 Task: Search one way flight ticket for 5 adults, 2 children, 1 infant in seat and 2 infants on lap in economy from Dillingham: Dillingham Airport to Wilmington: Wilmington International Airport on 8-6-2023. Choice of flights is Spirit. Number of bags: 1 carry on bag and 1 checked bag. Price is upto 55000. Outbound departure time preference is 13:00.
Action: Mouse moved to (349, 306)
Screenshot: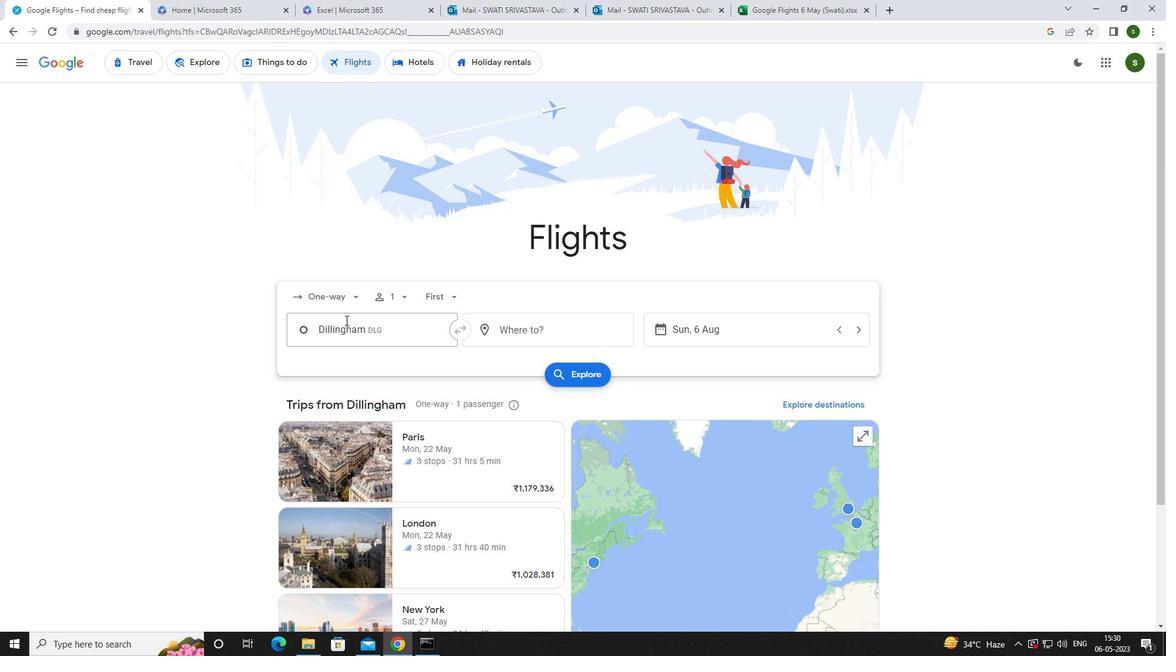 
Action: Mouse pressed left at (349, 306)
Screenshot: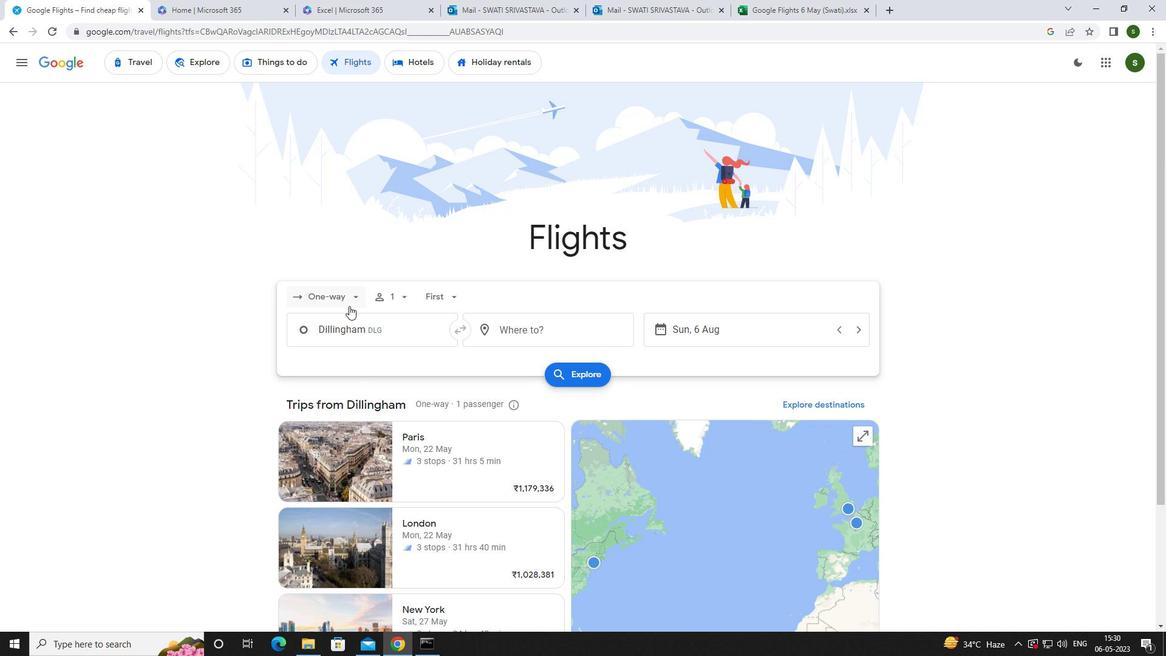 
Action: Mouse moved to (351, 351)
Screenshot: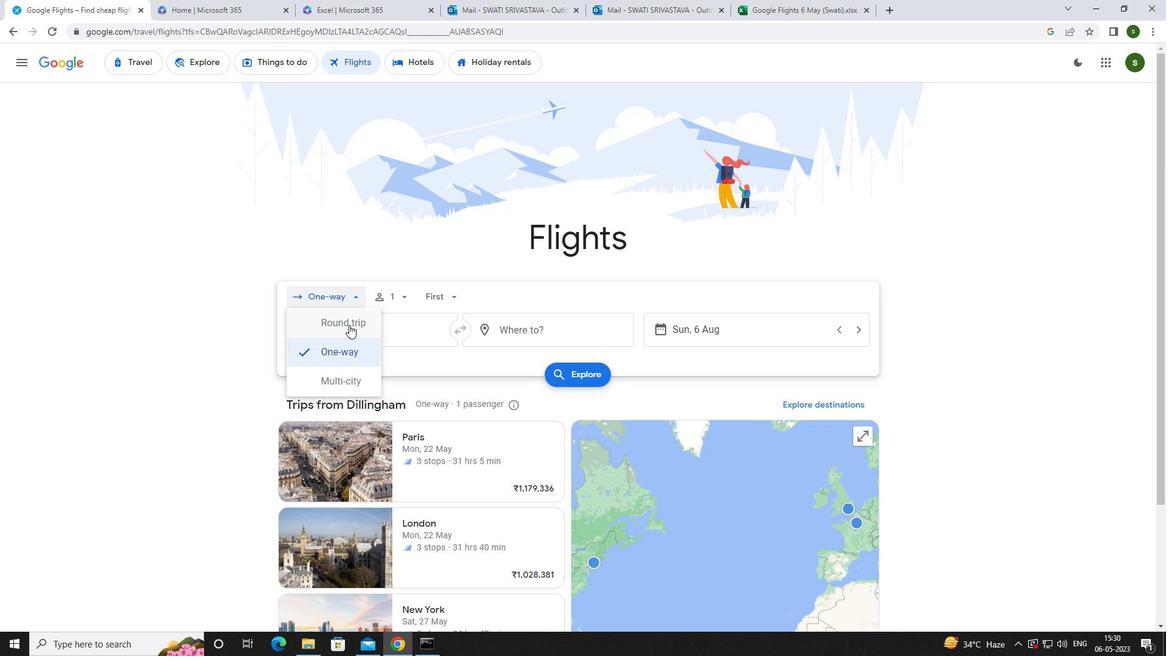 
Action: Mouse pressed left at (351, 351)
Screenshot: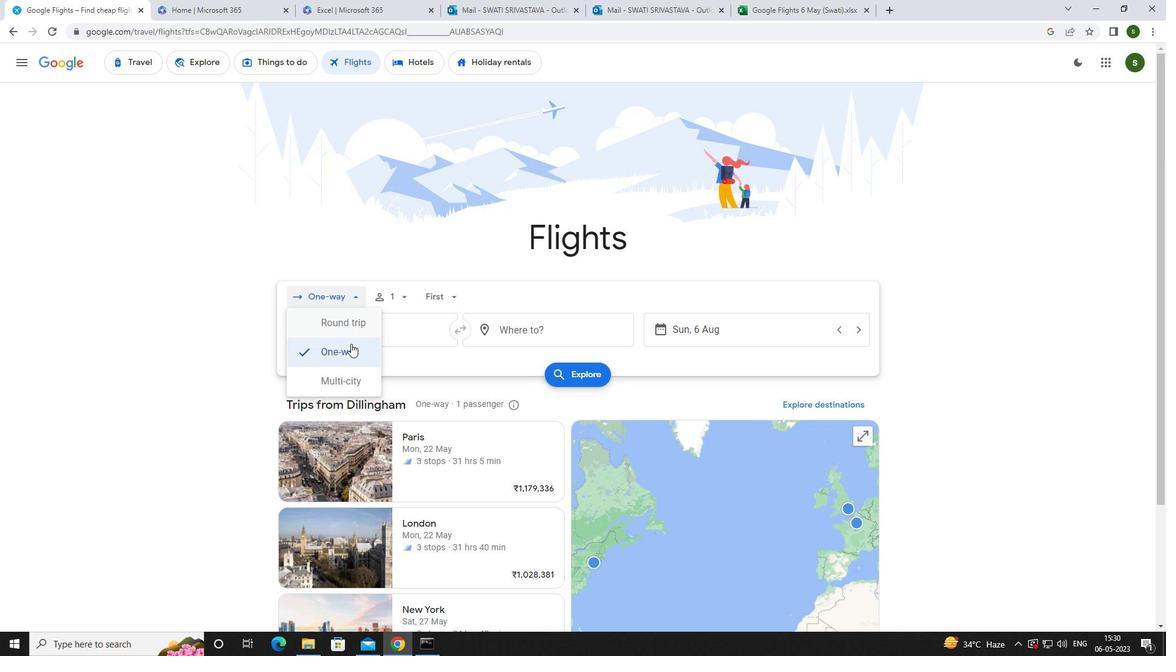 
Action: Mouse moved to (402, 299)
Screenshot: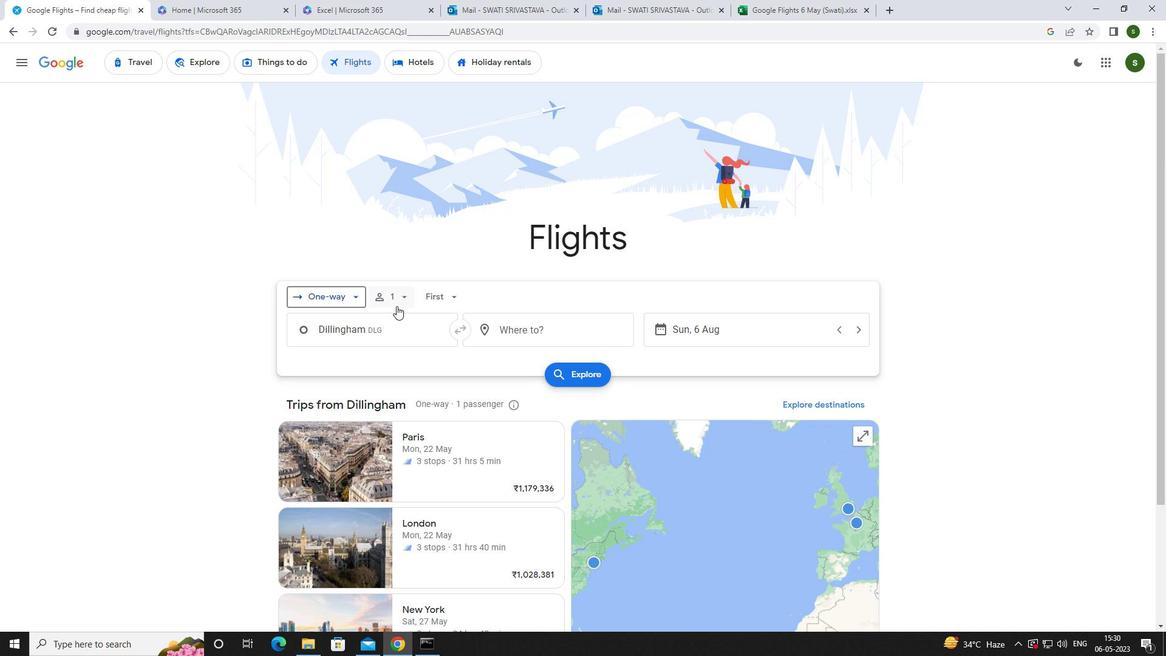 
Action: Mouse pressed left at (402, 299)
Screenshot: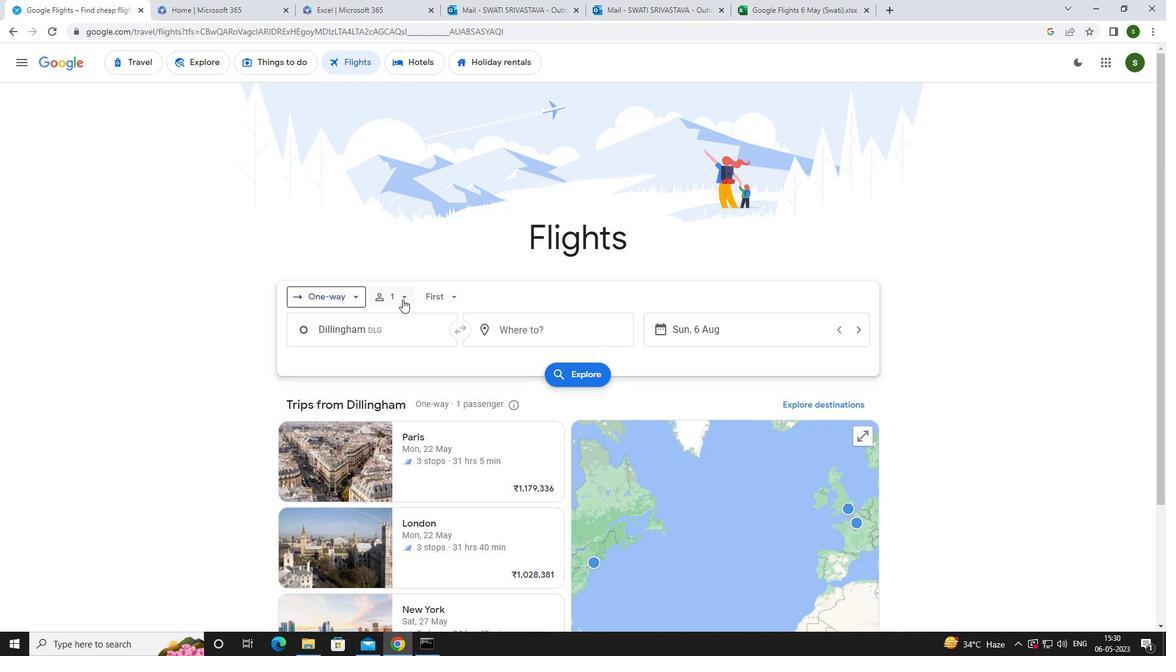 
Action: Mouse moved to (493, 326)
Screenshot: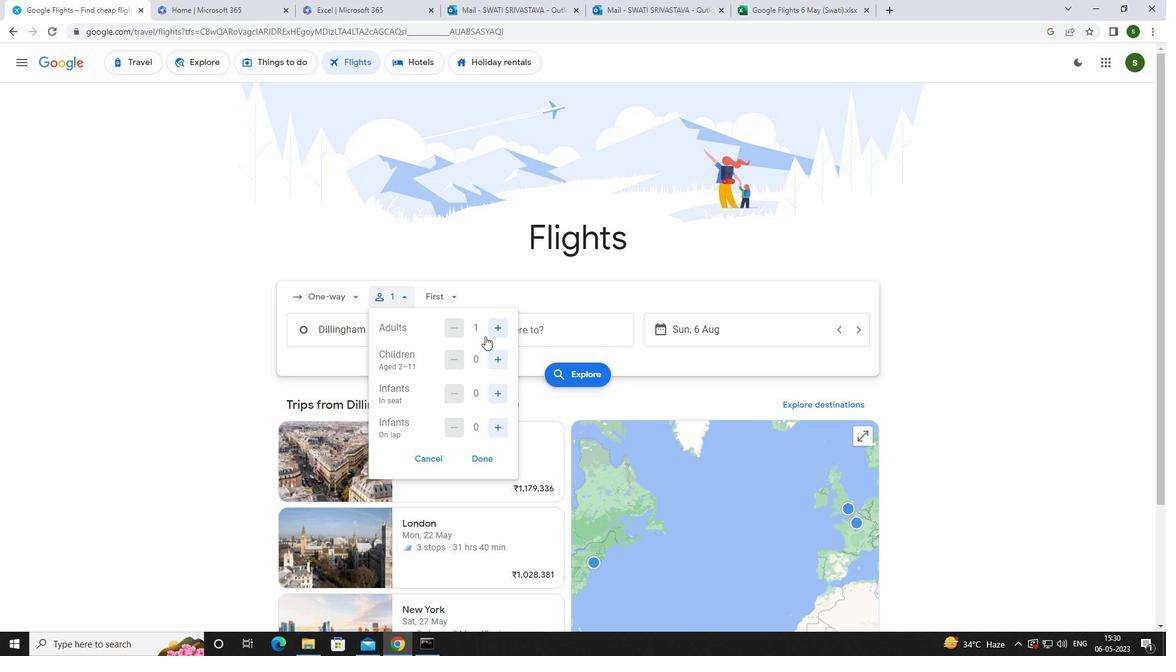 
Action: Mouse pressed left at (493, 326)
Screenshot: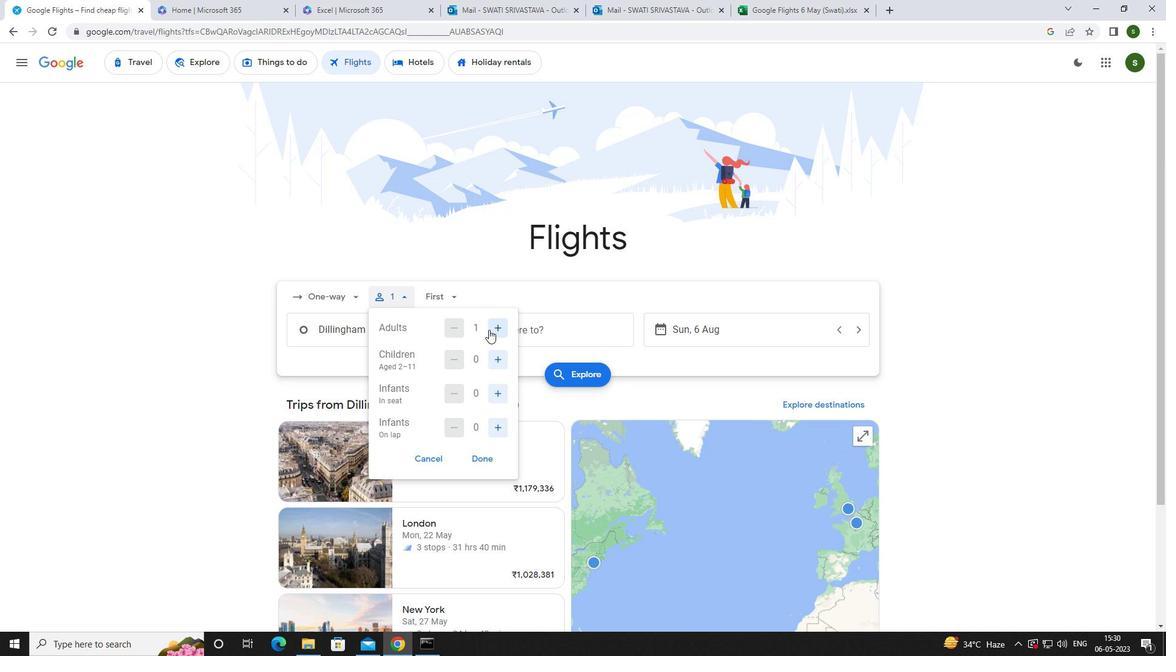 
Action: Mouse pressed left at (493, 326)
Screenshot: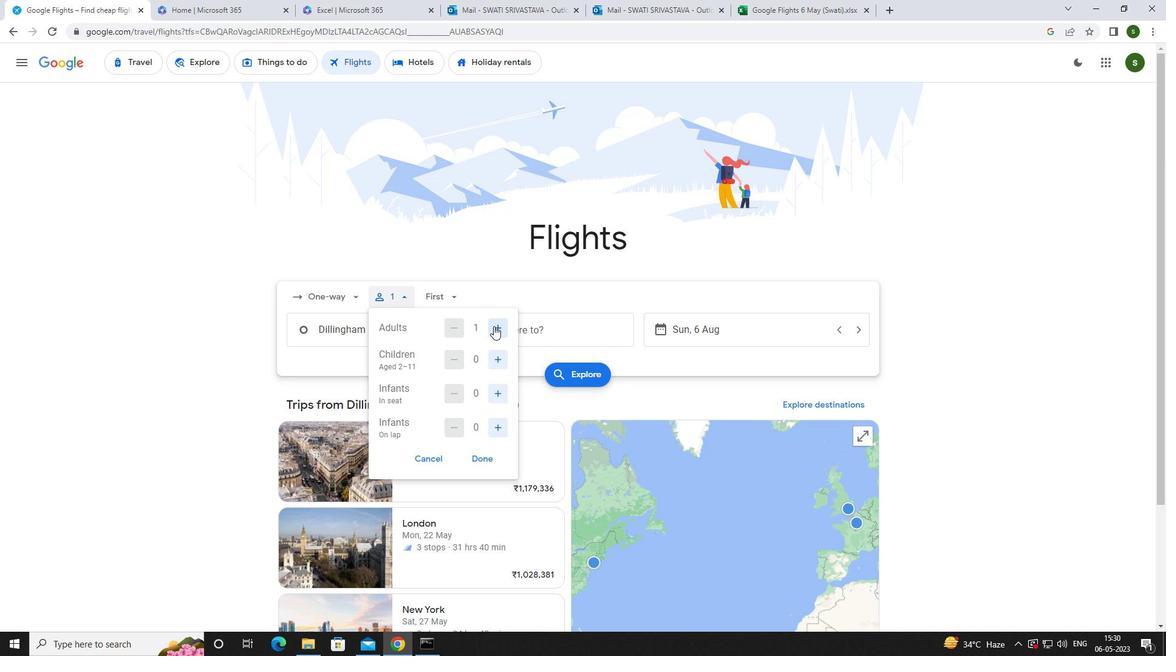 
Action: Mouse pressed left at (493, 326)
Screenshot: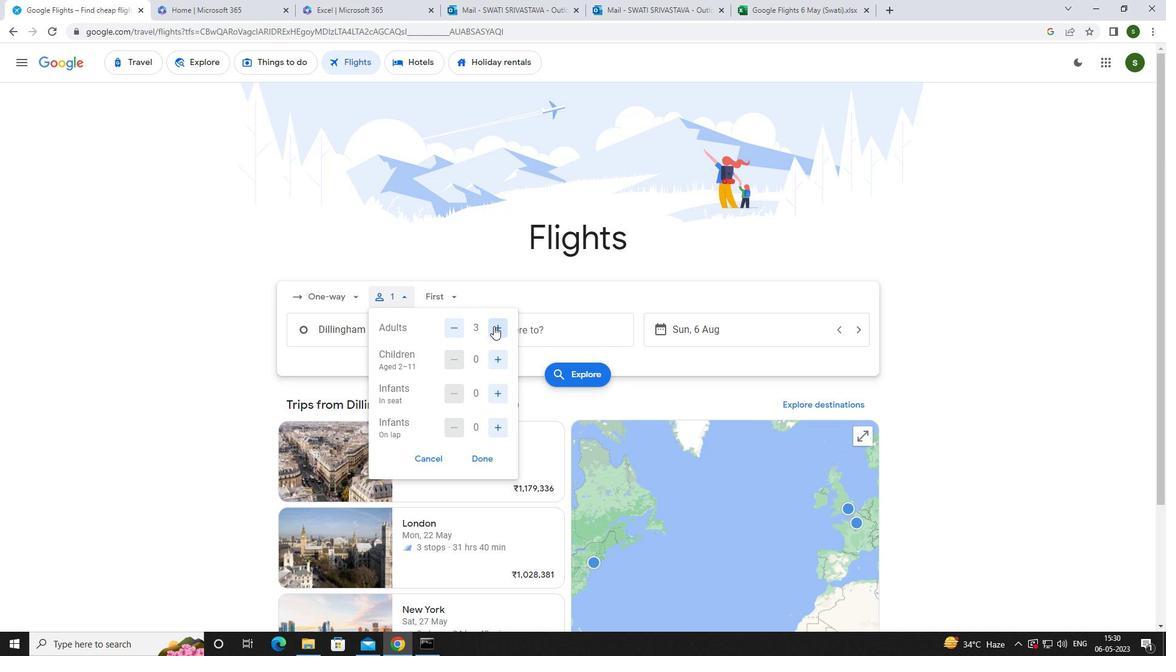 
Action: Mouse pressed left at (493, 326)
Screenshot: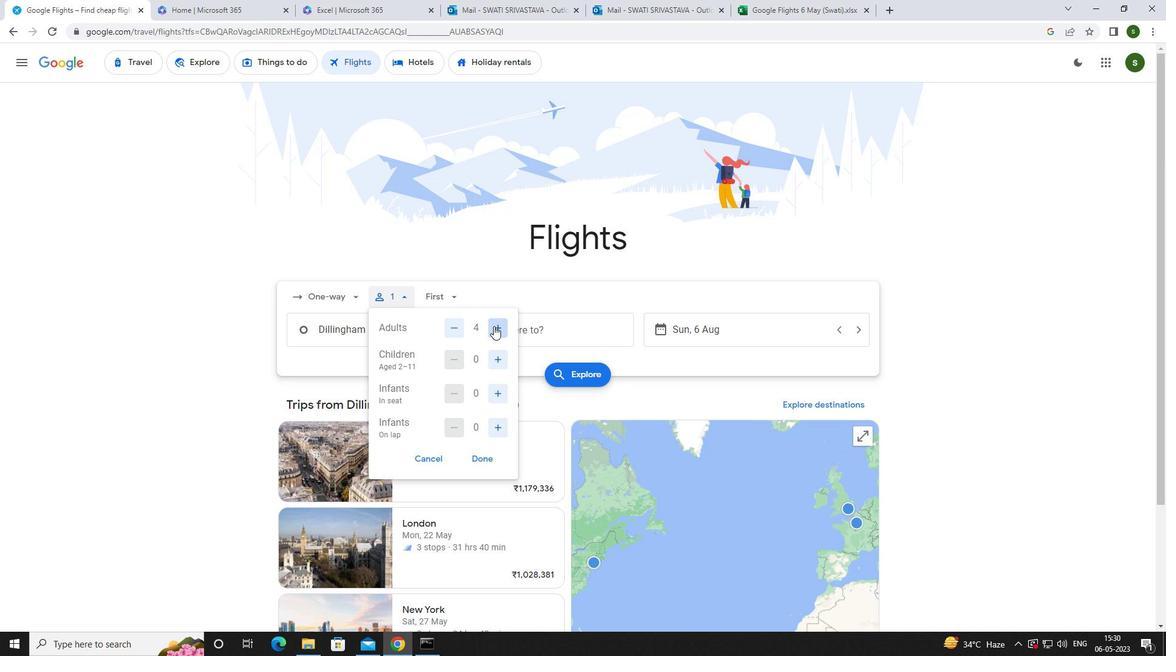 
Action: Mouse moved to (495, 357)
Screenshot: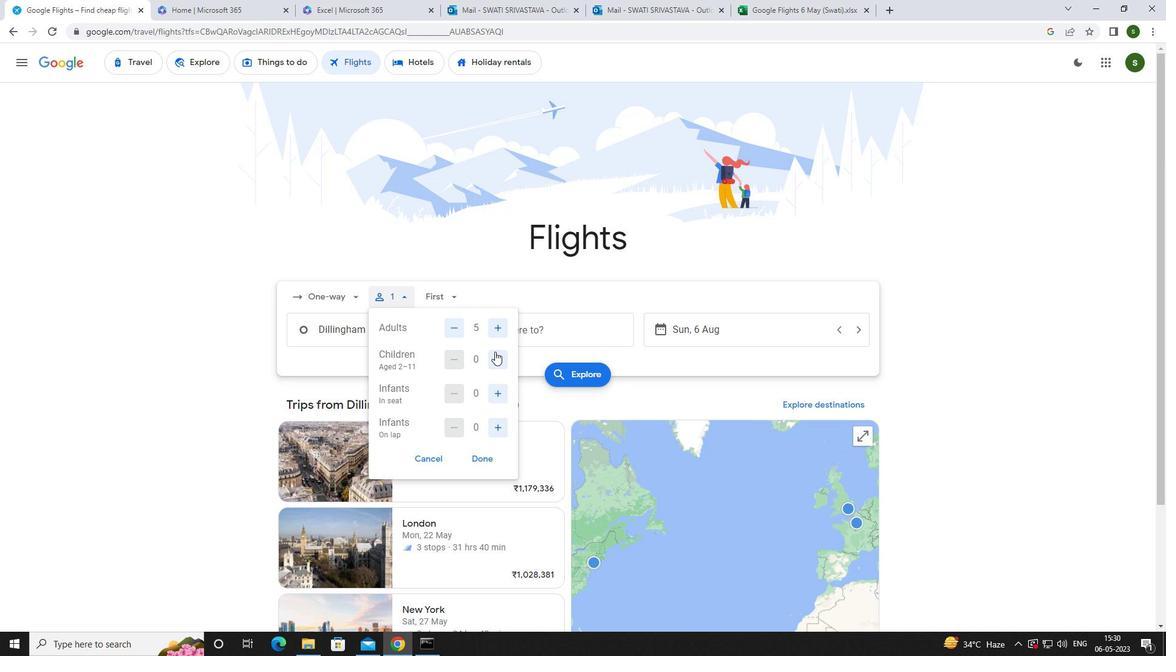 
Action: Mouse pressed left at (495, 357)
Screenshot: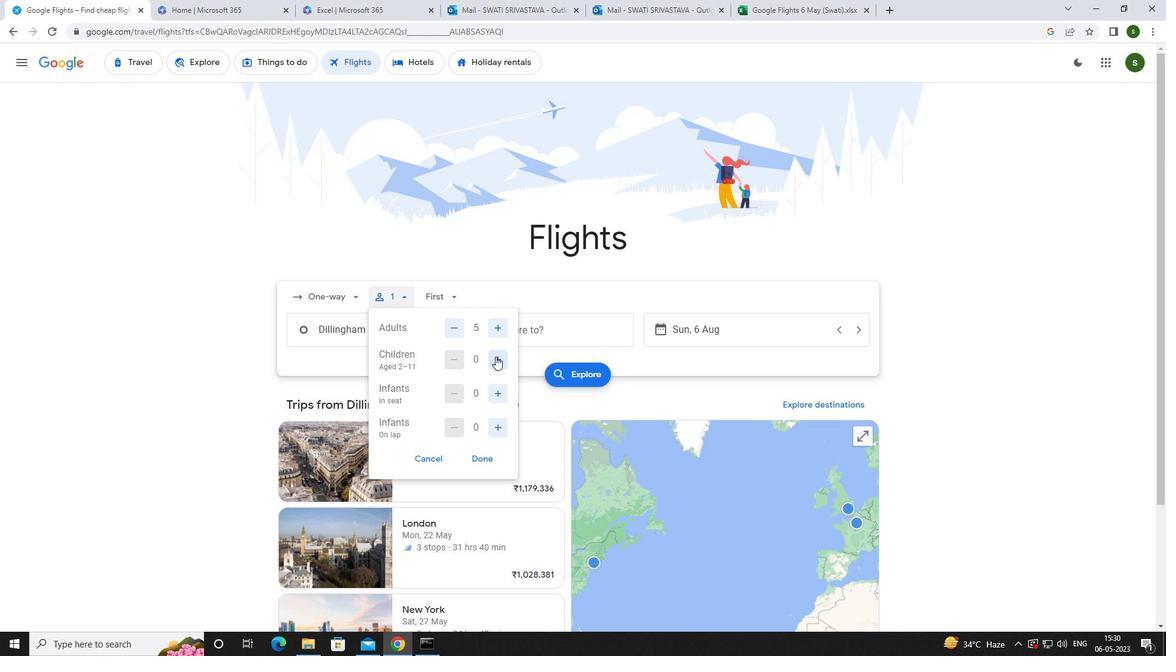 
Action: Mouse pressed left at (495, 357)
Screenshot: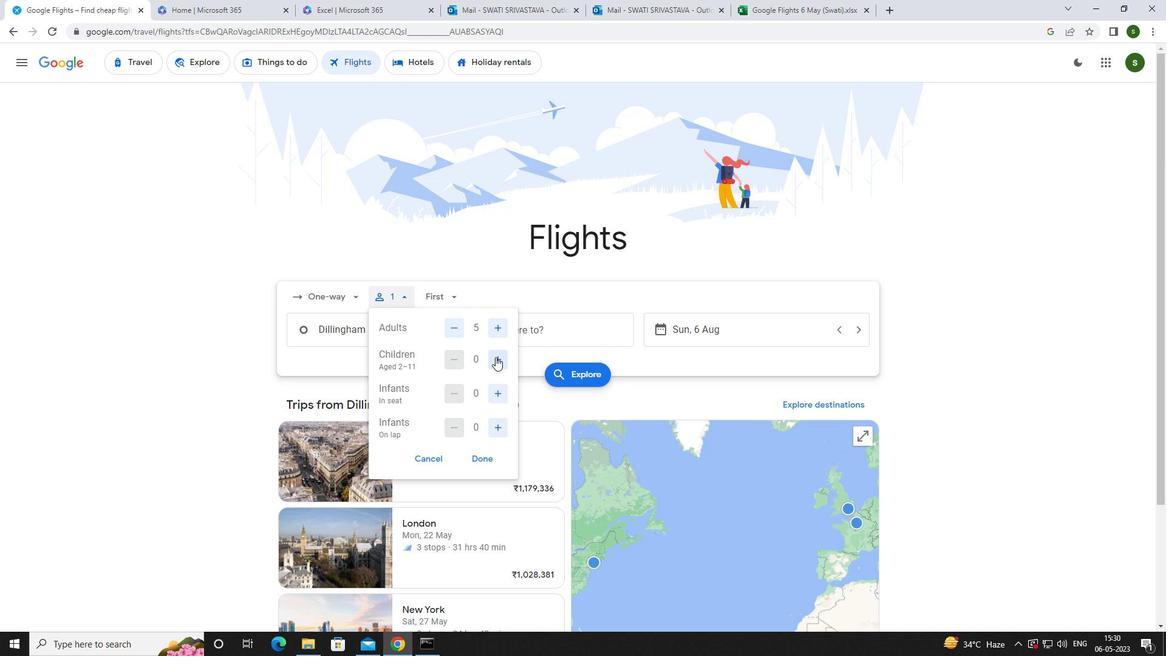 
Action: Mouse moved to (495, 390)
Screenshot: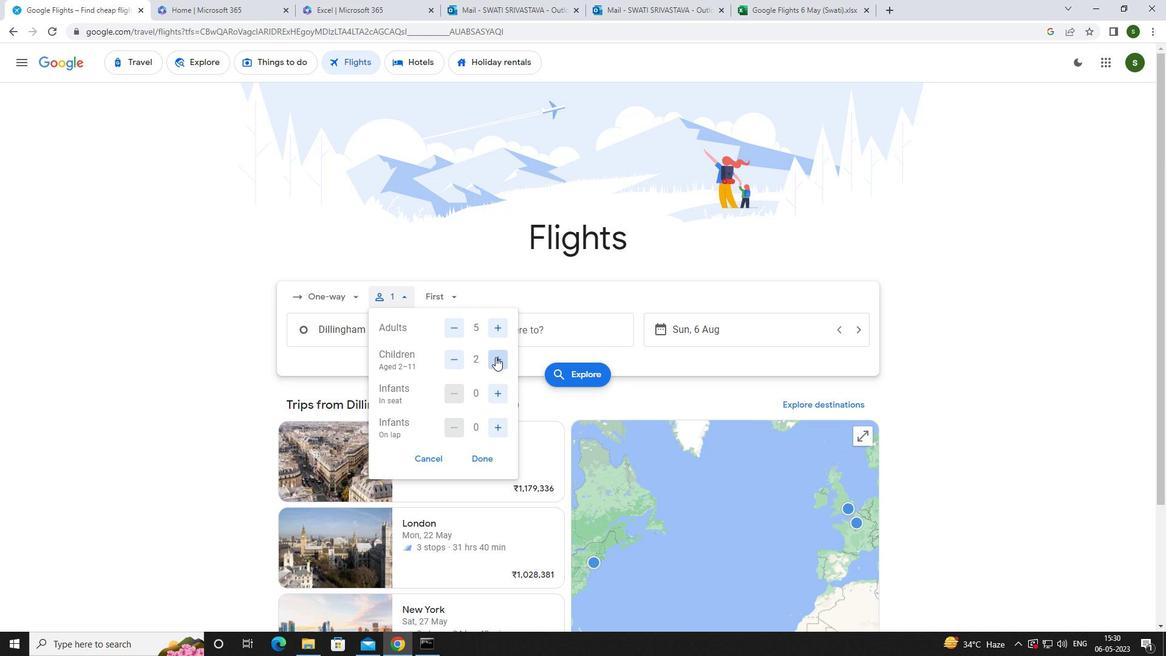 
Action: Mouse pressed left at (495, 390)
Screenshot: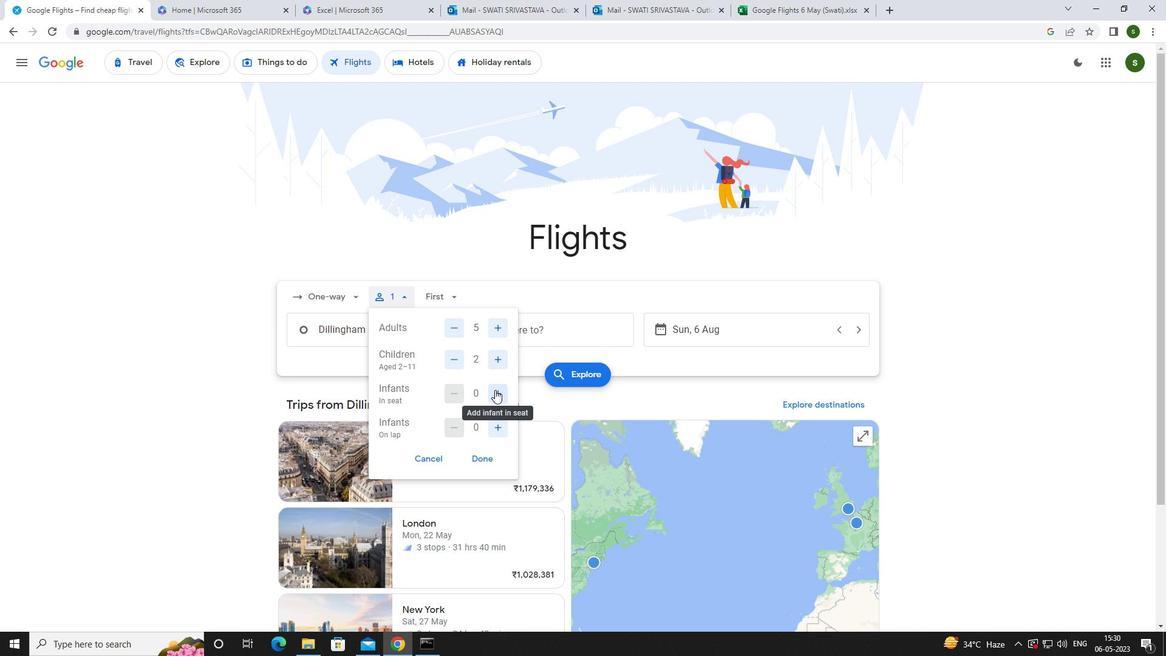 
Action: Mouse moved to (497, 430)
Screenshot: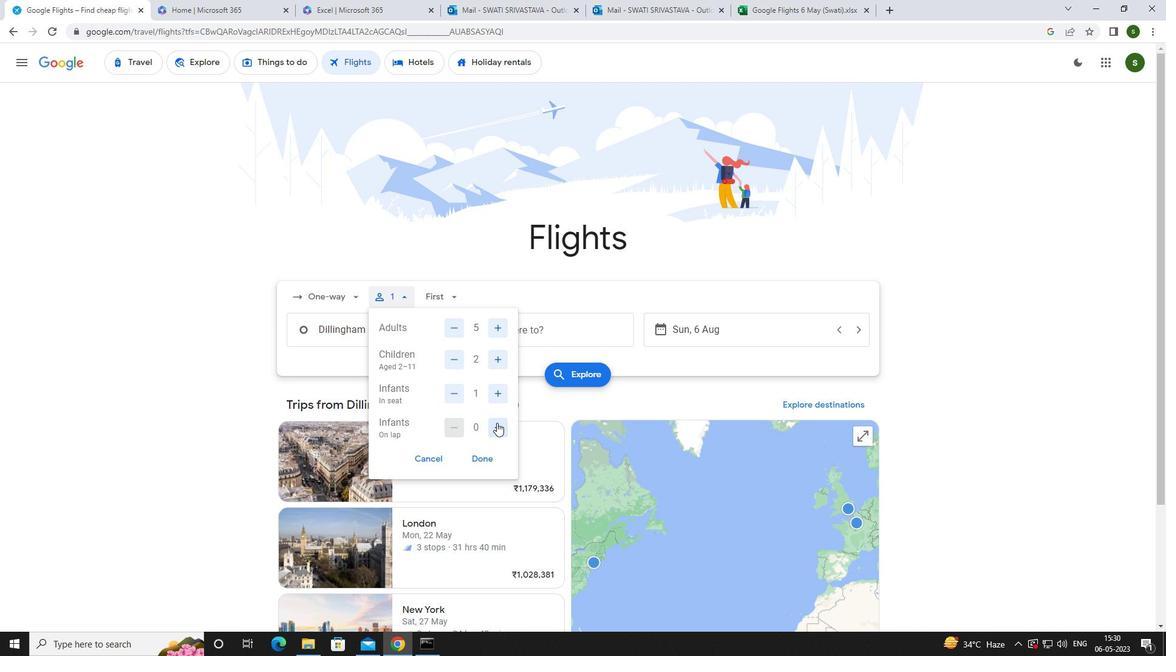 
Action: Mouse pressed left at (497, 430)
Screenshot: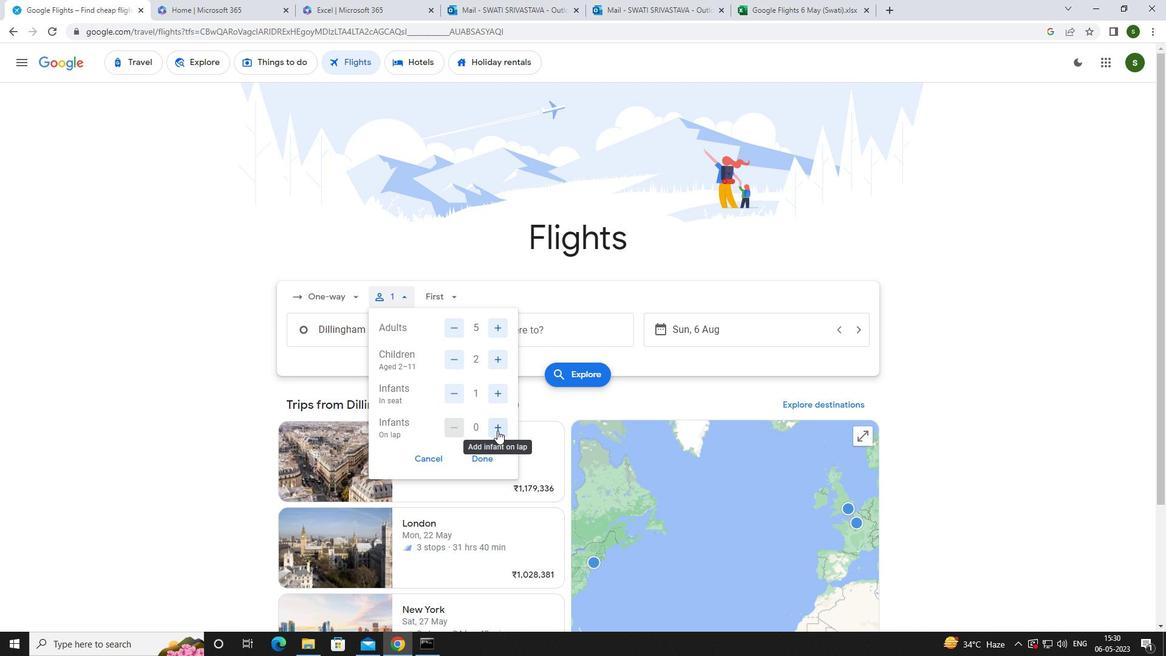 
Action: Mouse moved to (449, 292)
Screenshot: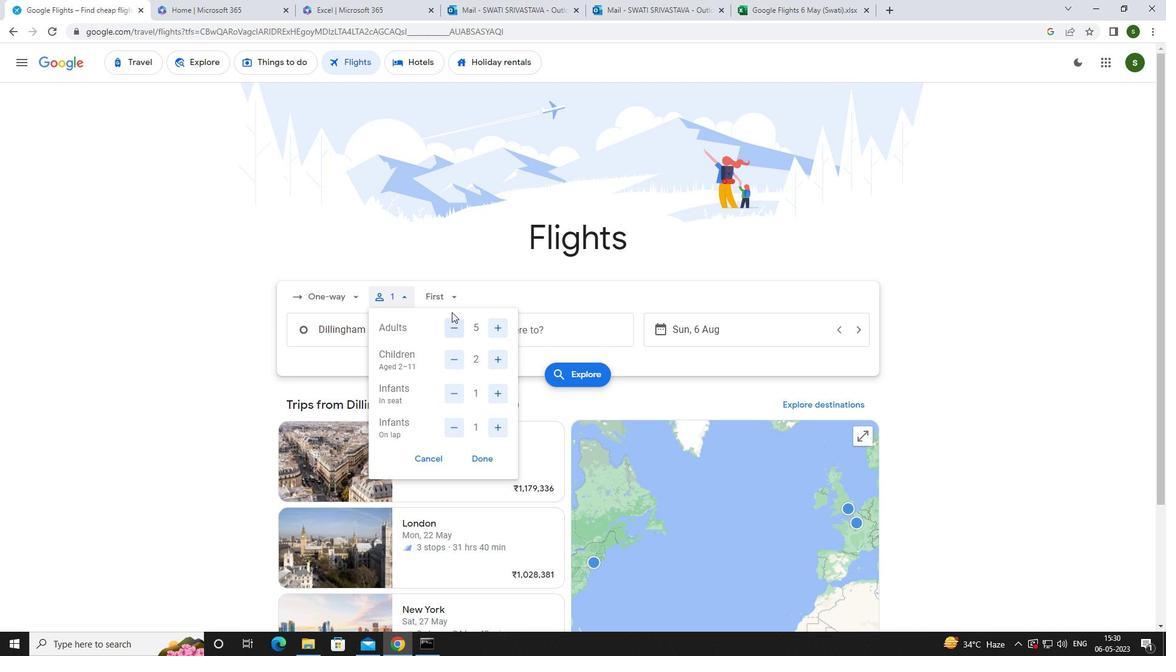 
Action: Mouse pressed left at (449, 292)
Screenshot: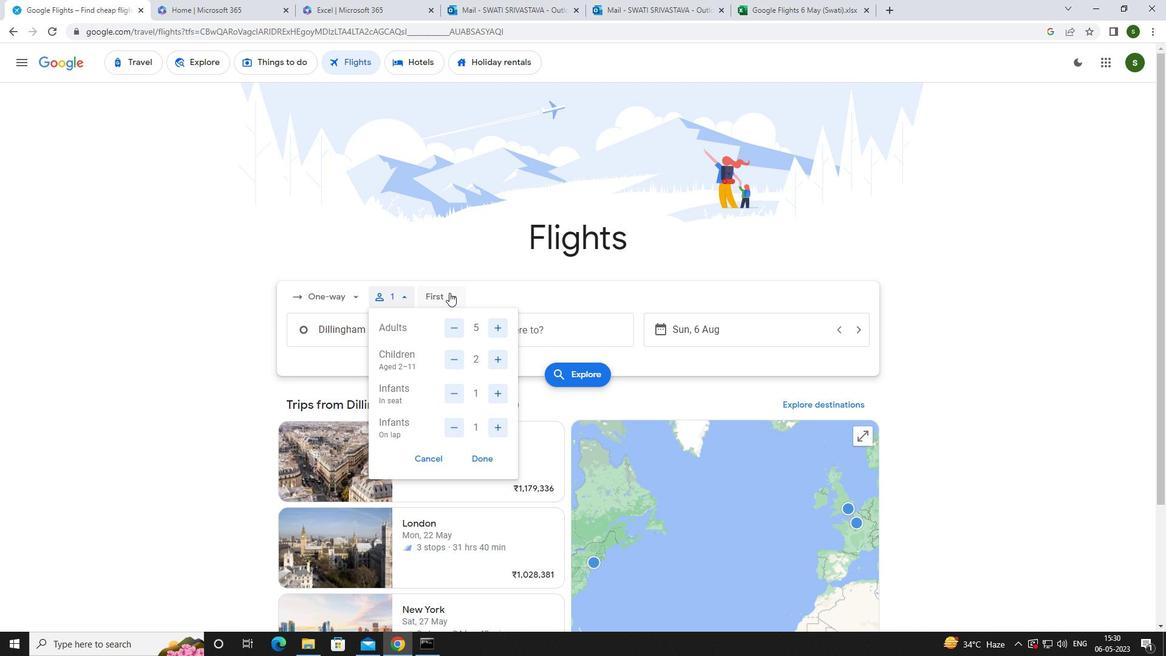 
Action: Mouse moved to (455, 318)
Screenshot: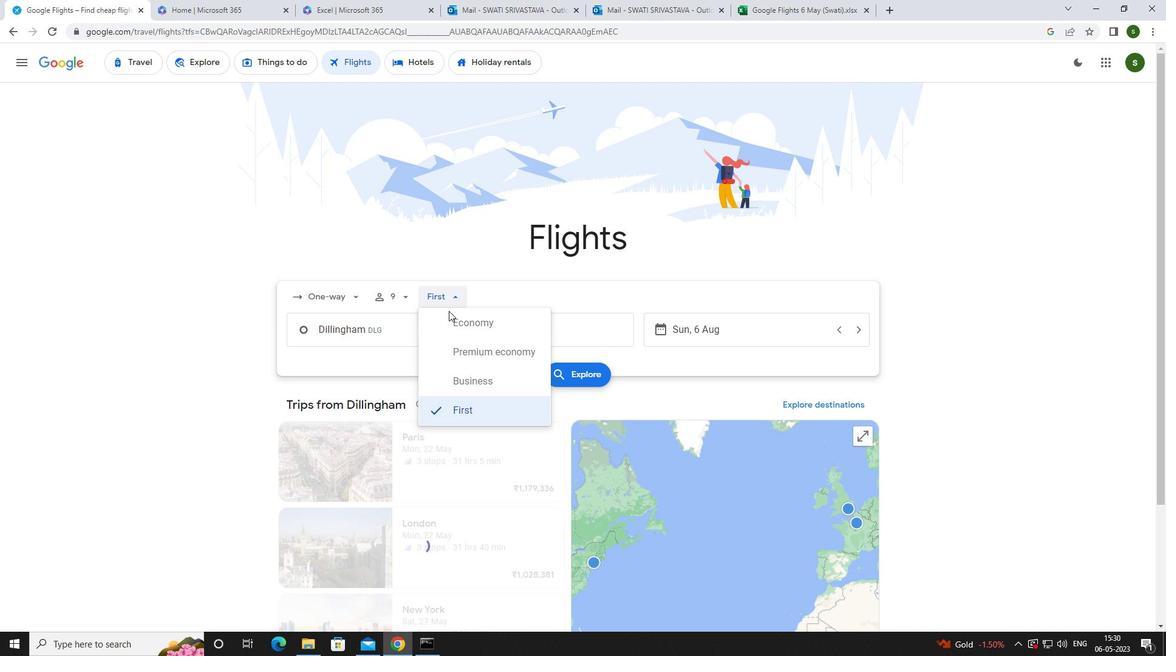 
Action: Mouse pressed left at (455, 318)
Screenshot: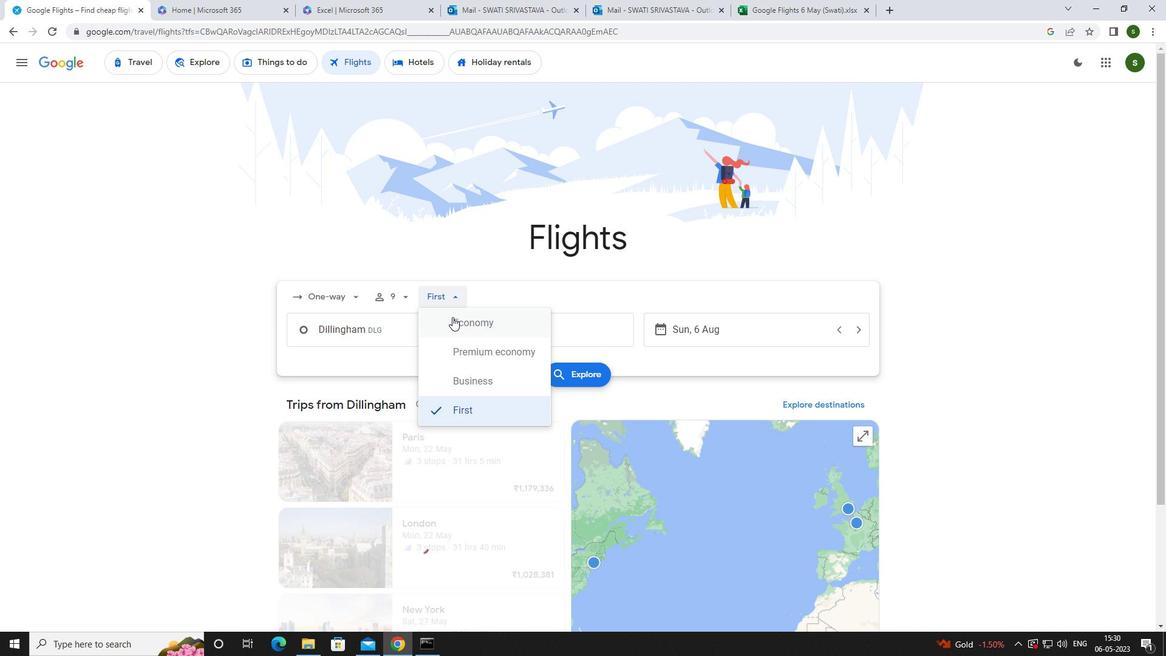 
Action: Mouse moved to (418, 332)
Screenshot: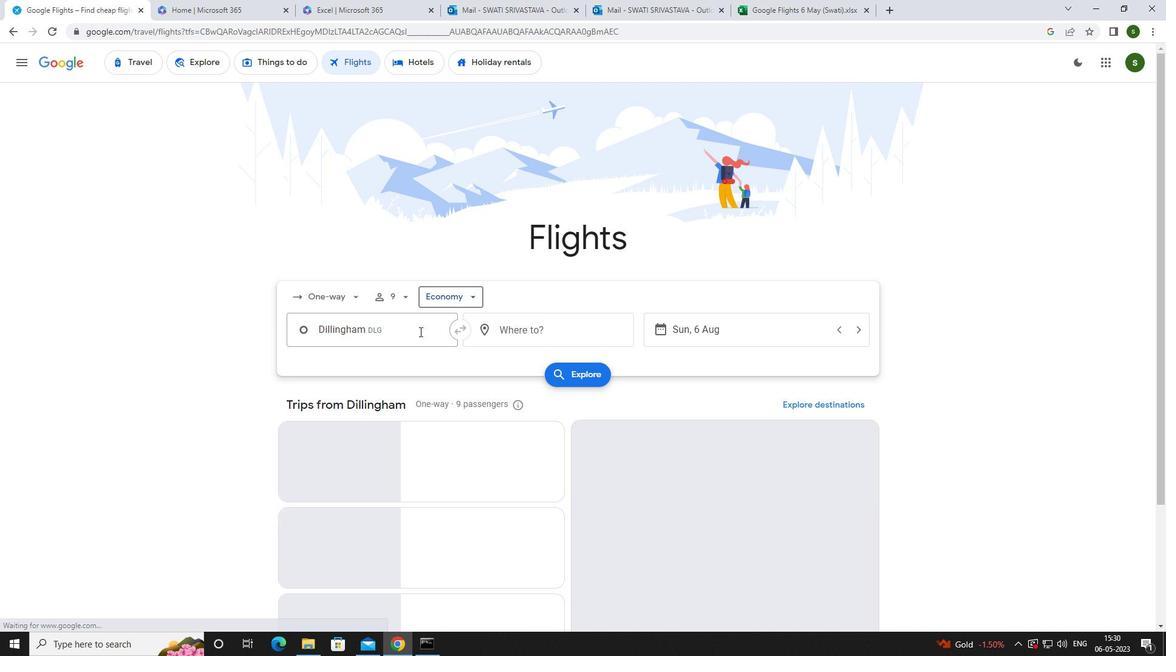 
Action: Mouse pressed left at (418, 332)
Screenshot: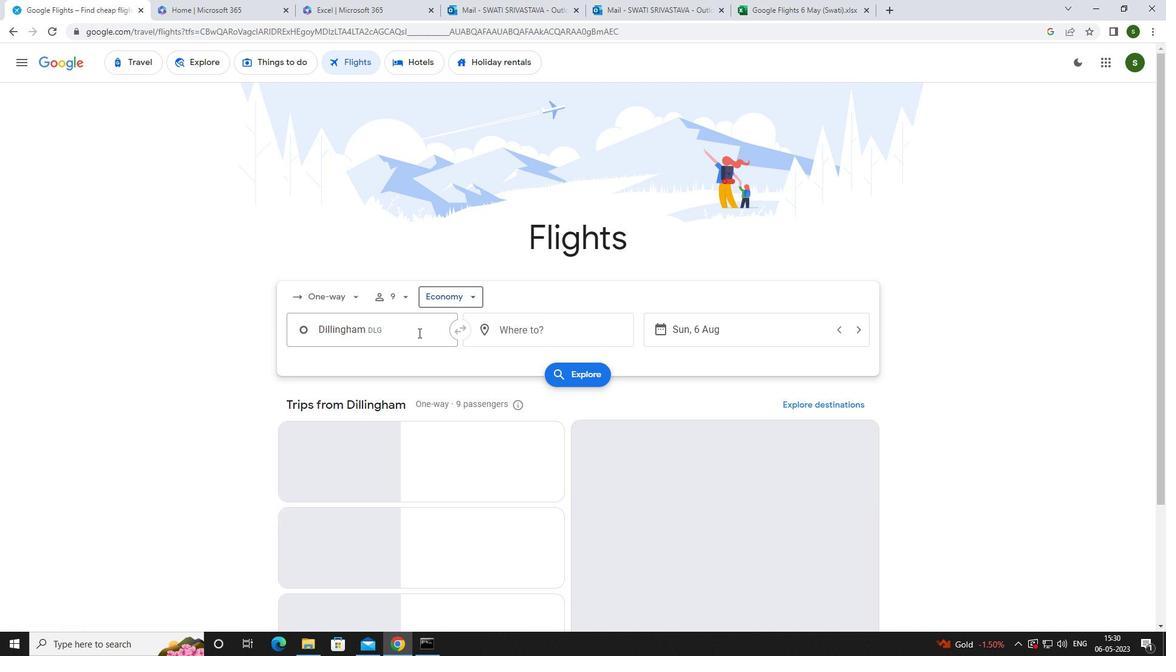 
Action: Key pressed <Key.caps_lock>d<Key.caps_lock>illingh
Screenshot: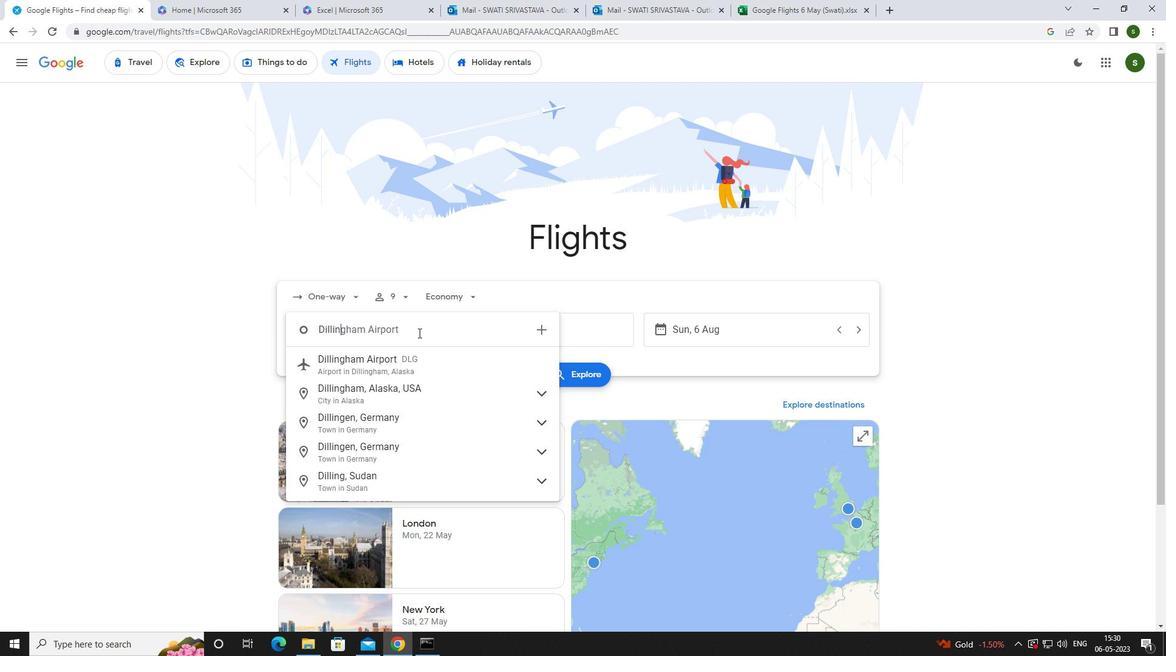 
Action: Mouse moved to (416, 357)
Screenshot: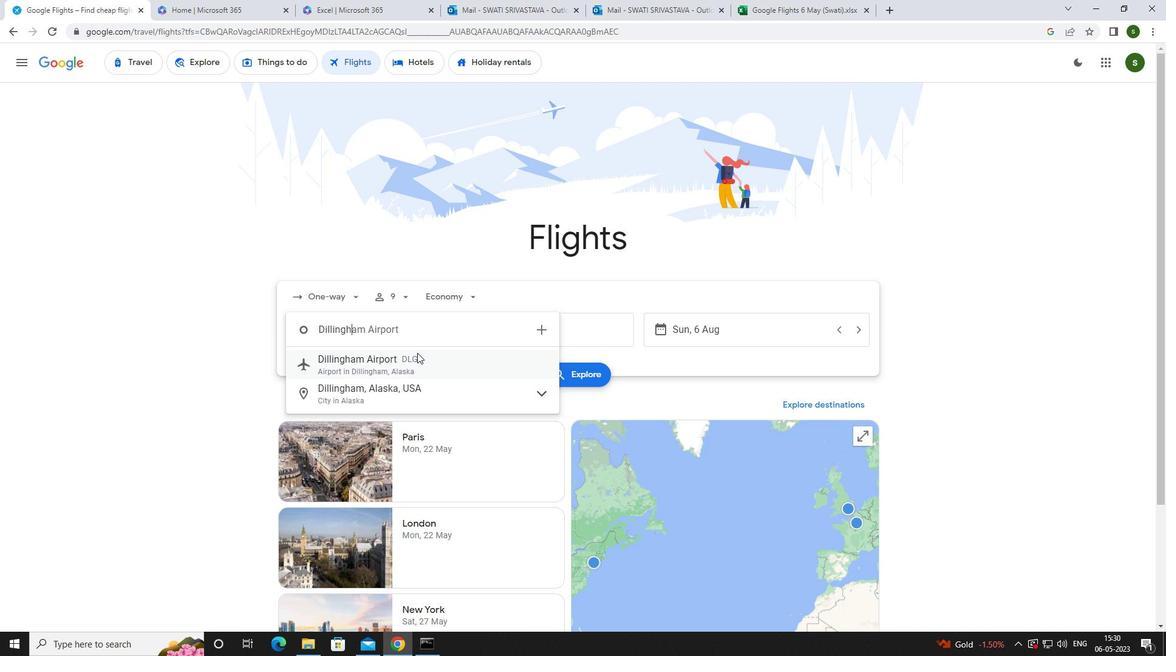 
Action: Mouse pressed left at (416, 357)
Screenshot: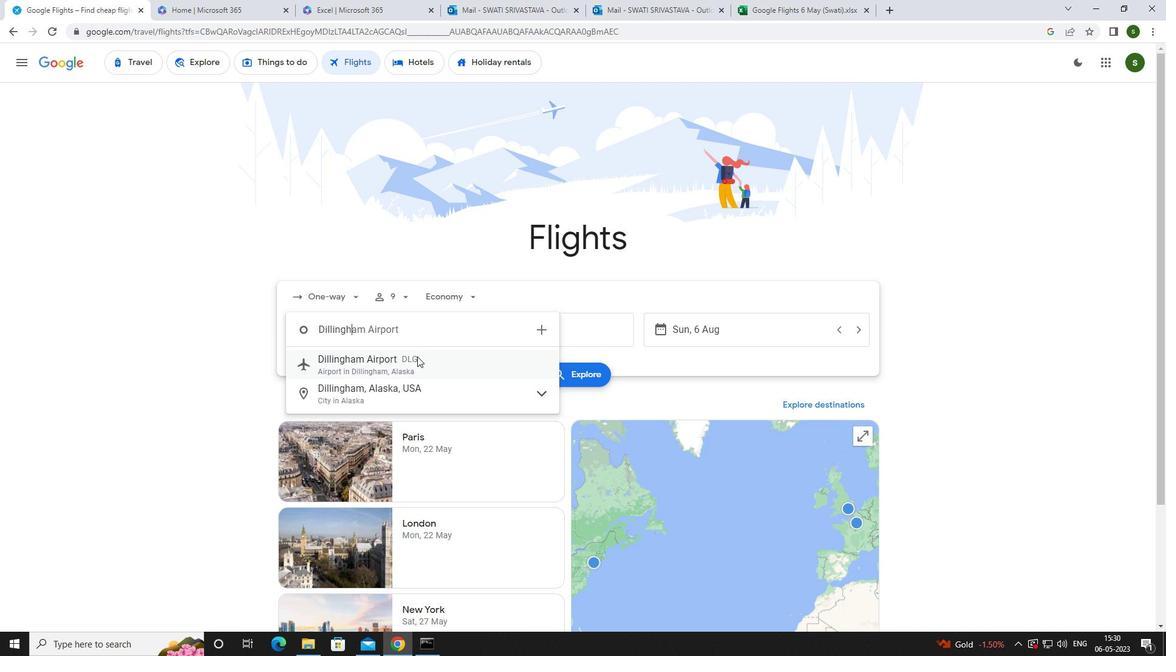 
Action: Mouse moved to (580, 320)
Screenshot: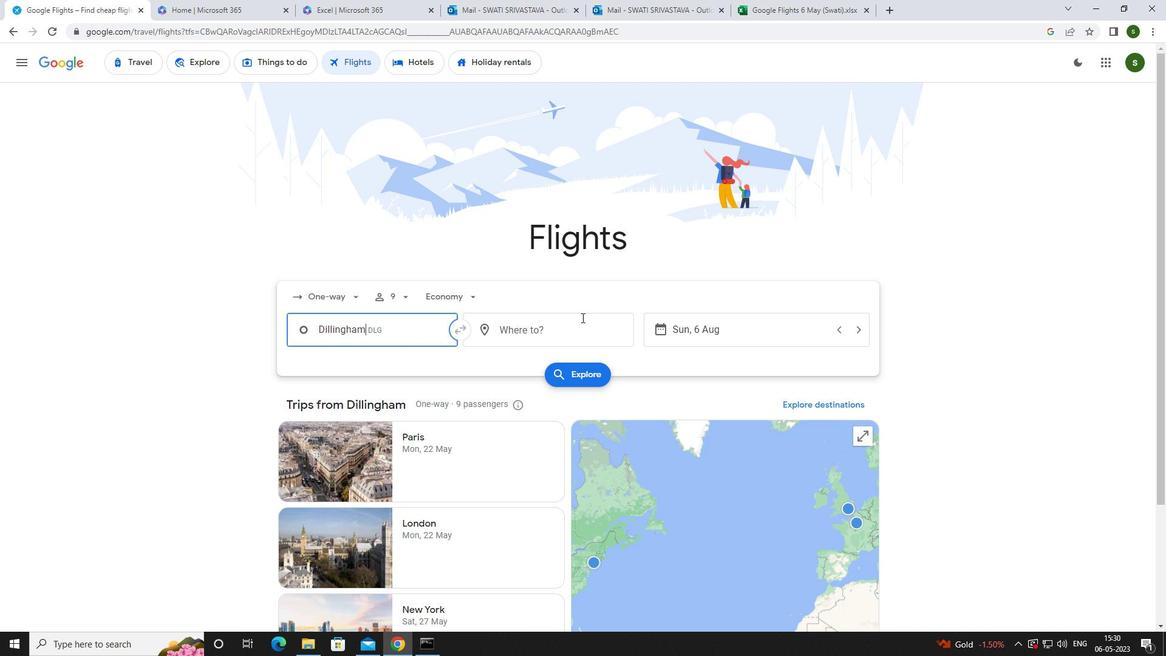
Action: Mouse pressed left at (580, 320)
Screenshot: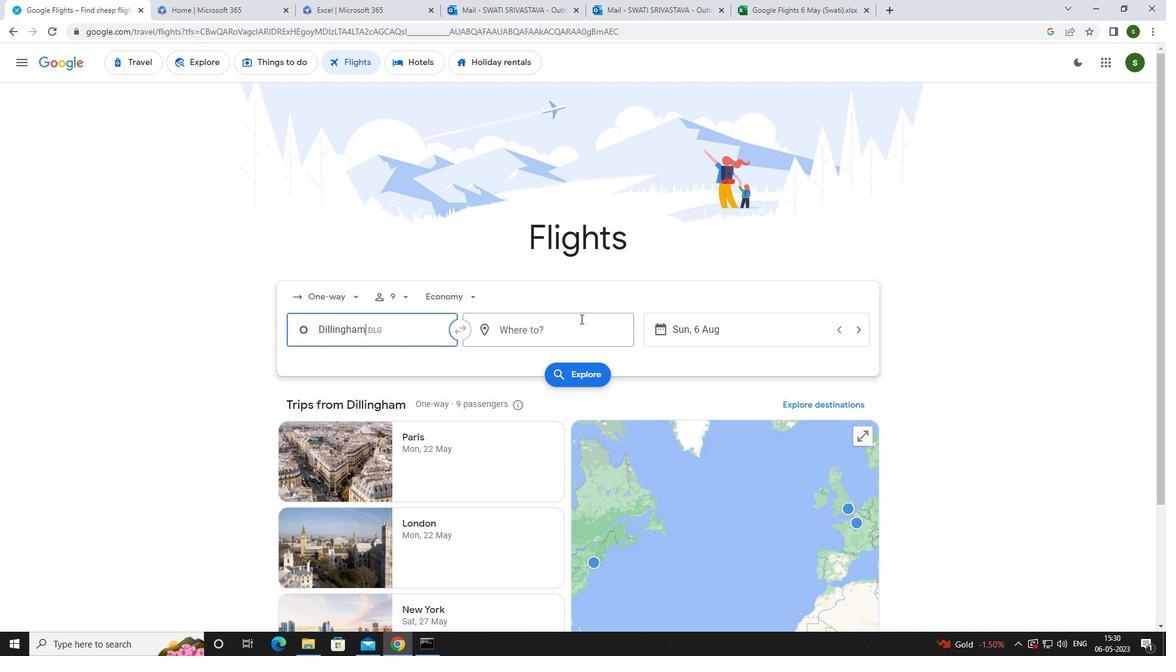 
Action: Key pressed <Key.caps_lock>w<Key.caps_lock>ilming
Screenshot: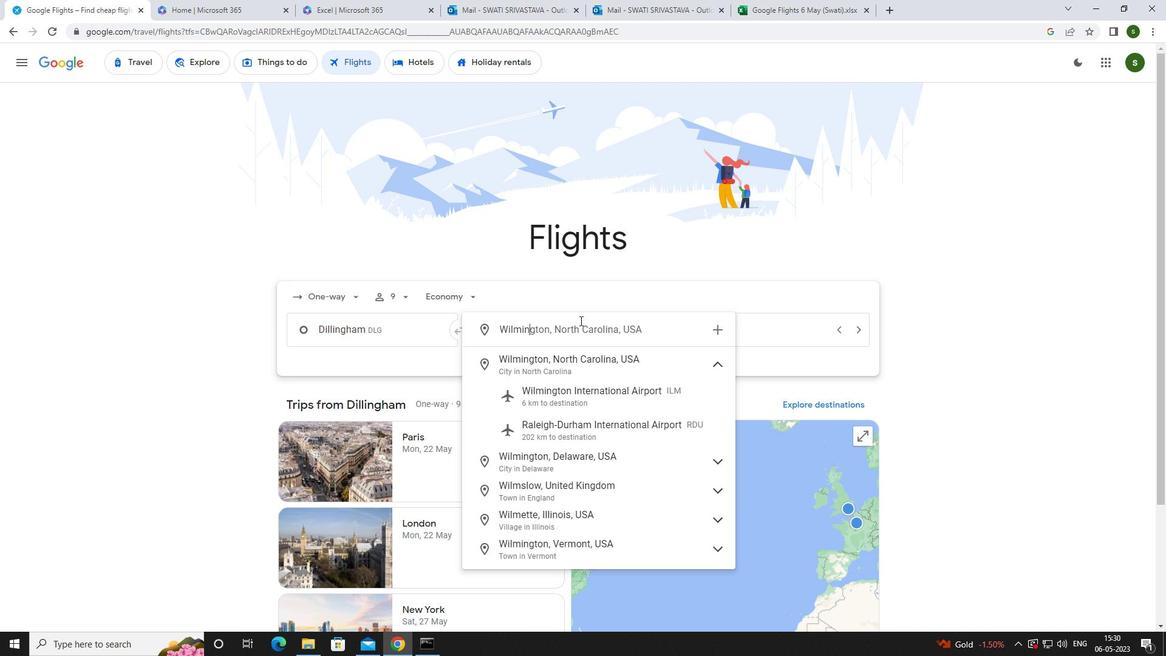 
Action: Mouse moved to (593, 394)
Screenshot: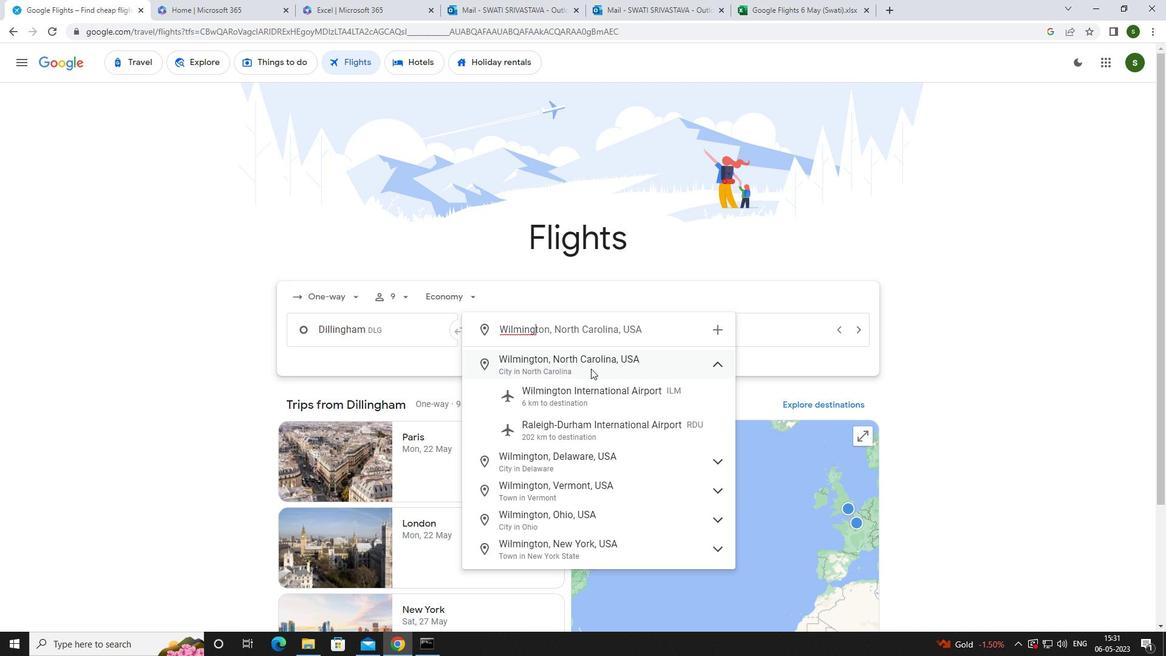 
Action: Mouse pressed left at (593, 394)
Screenshot: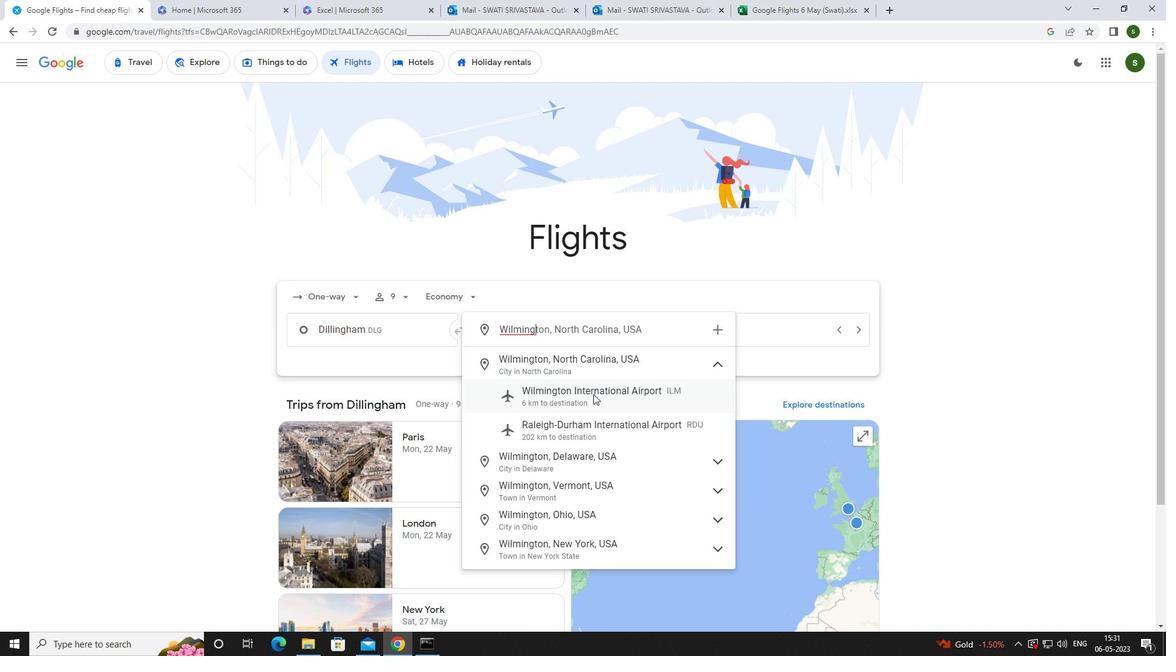 
Action: Mouse moved to (688, 328)
Screenshot: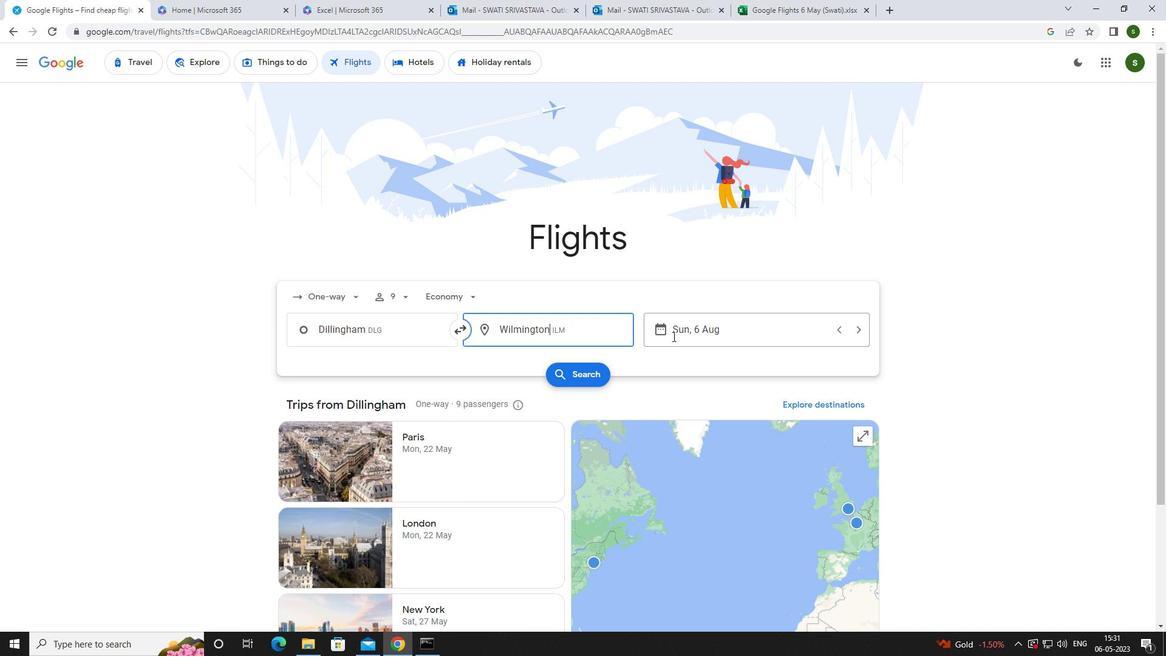 
Action: Mouse pressed left at (688, 328)
Screenshot: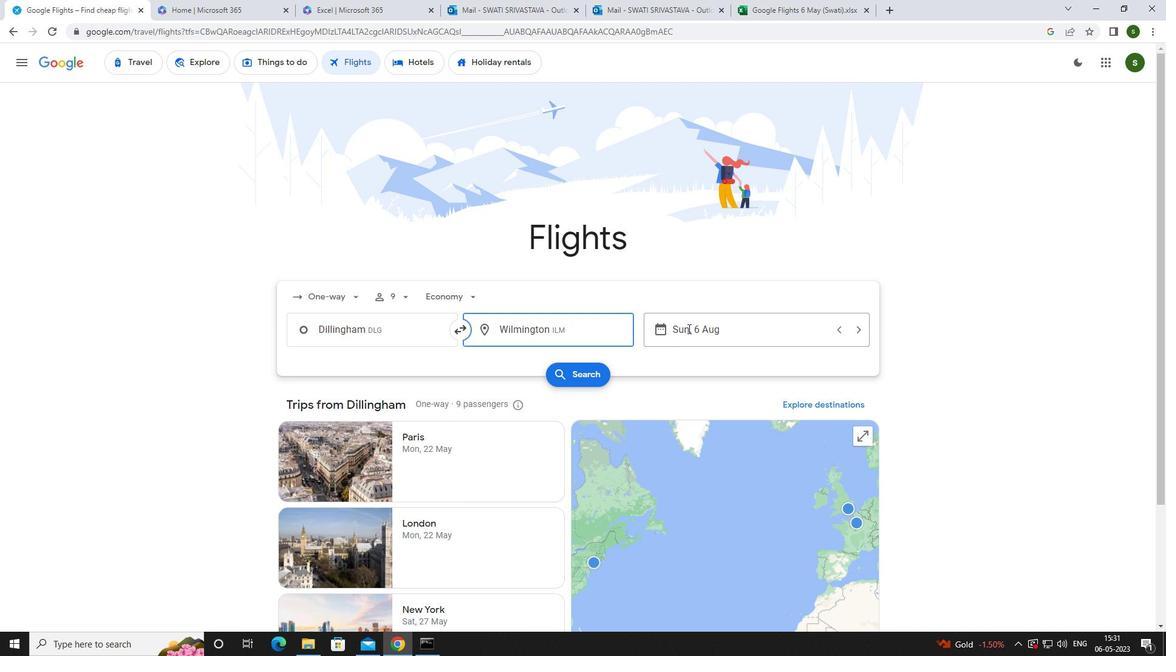
Action: Mouse moved to (445, 441)
Screenshot: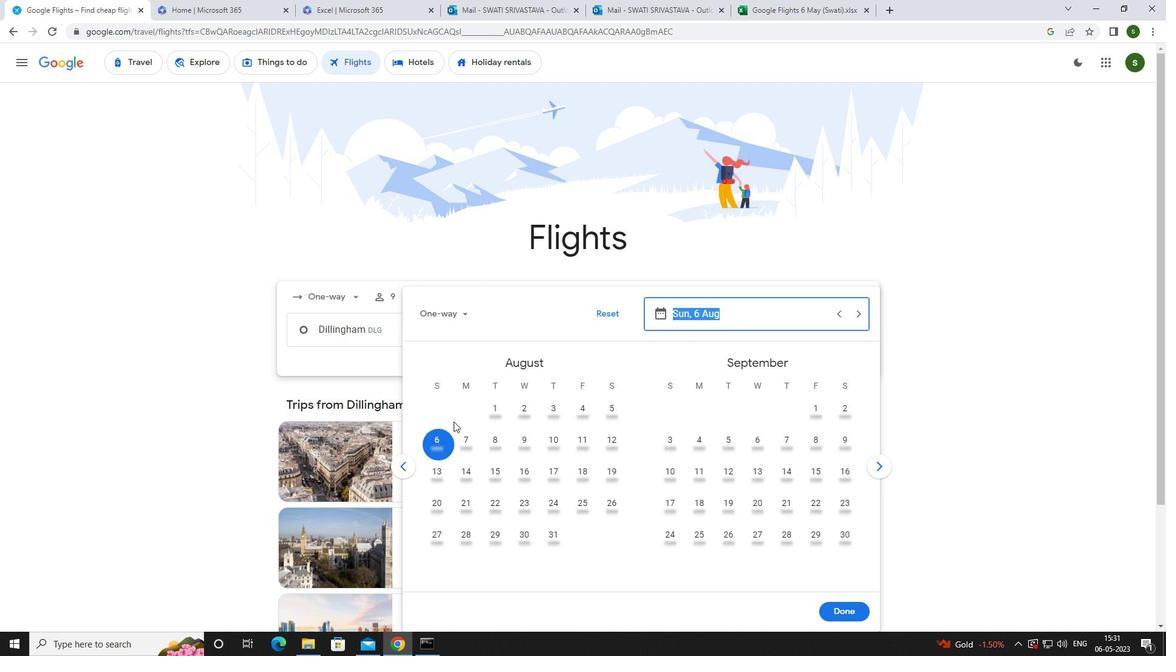 
Action: Mouse pressed left at (445, 441)
Screenshot: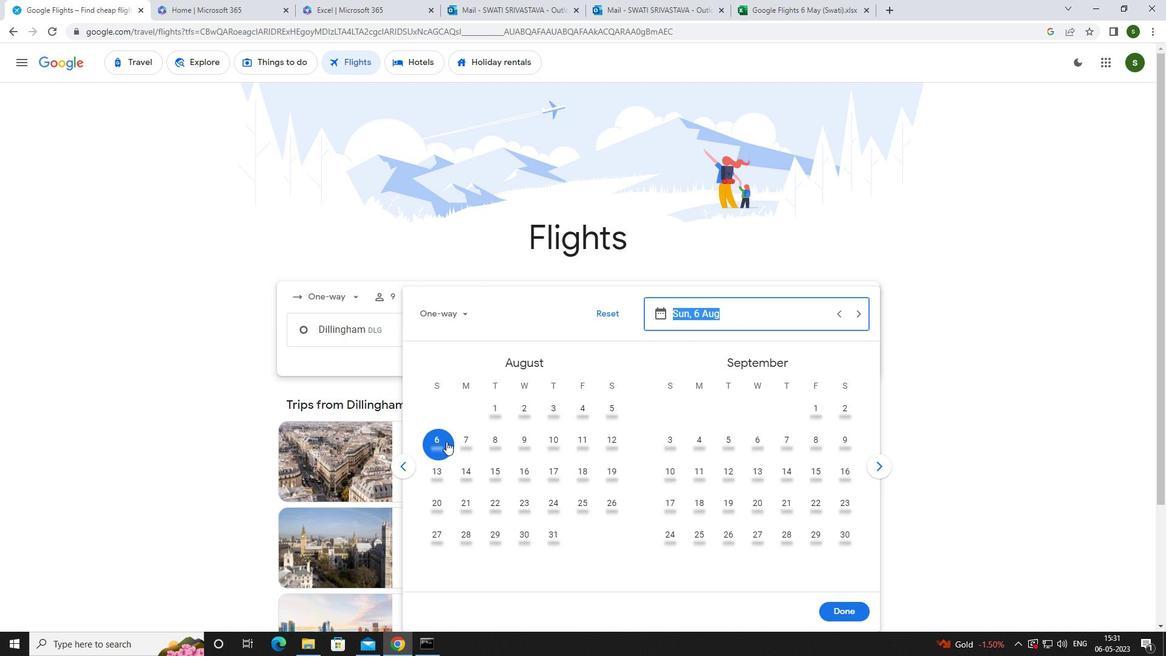 
Action: Mouse moved to (838, 611)
Screenshot: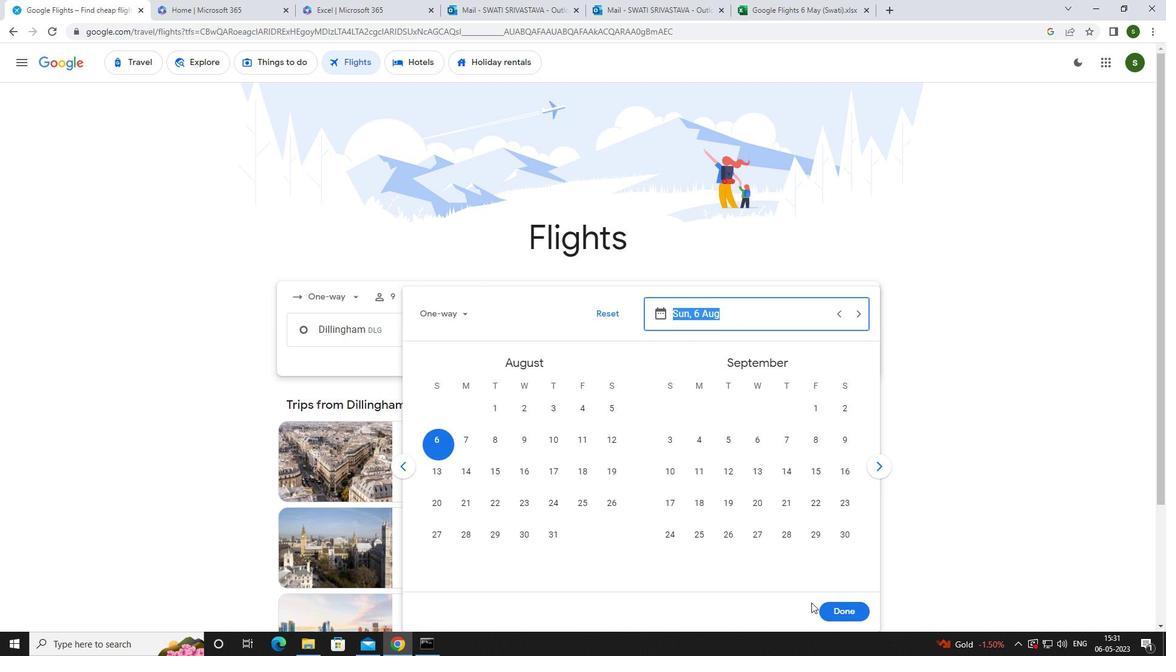
Action: Mouse pressed left at (838, 611)
Screenshot: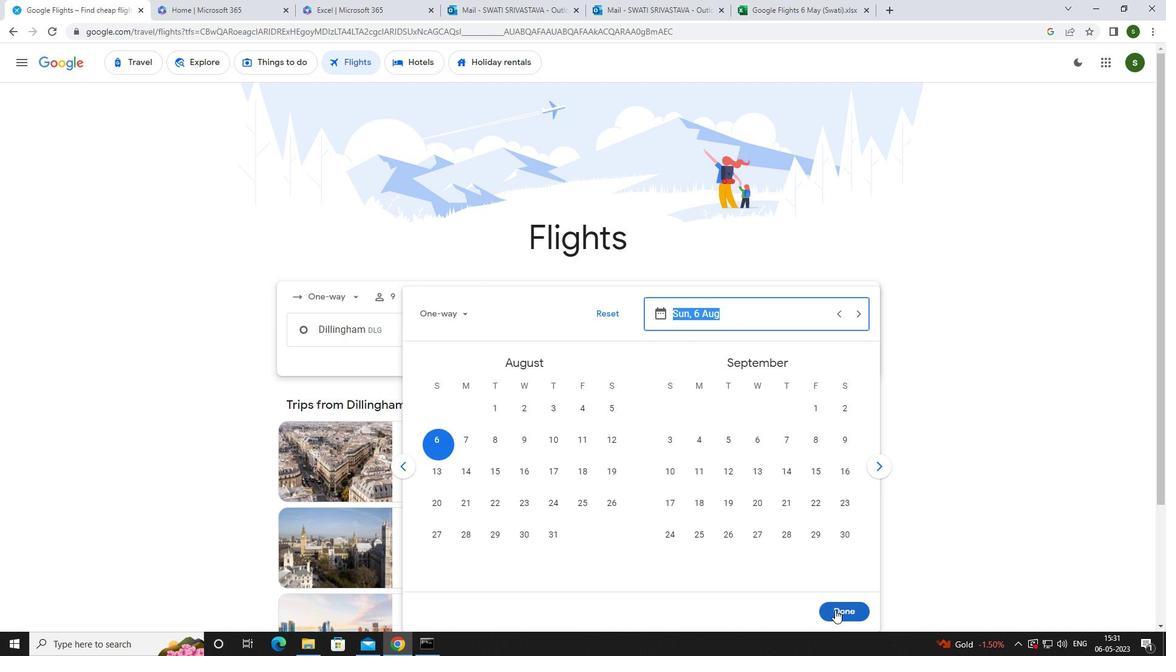
Action: Mouse moved to (590, 375)
Screenshot: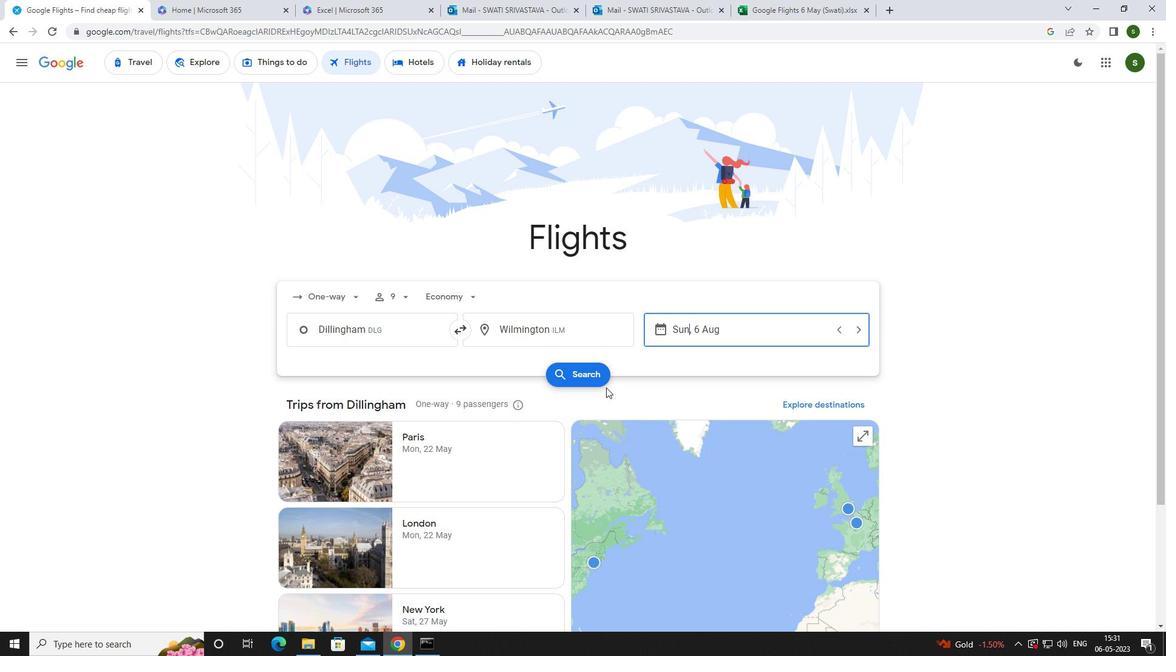 
Action: Mouse pressed left at (590, 375)
Screenshot: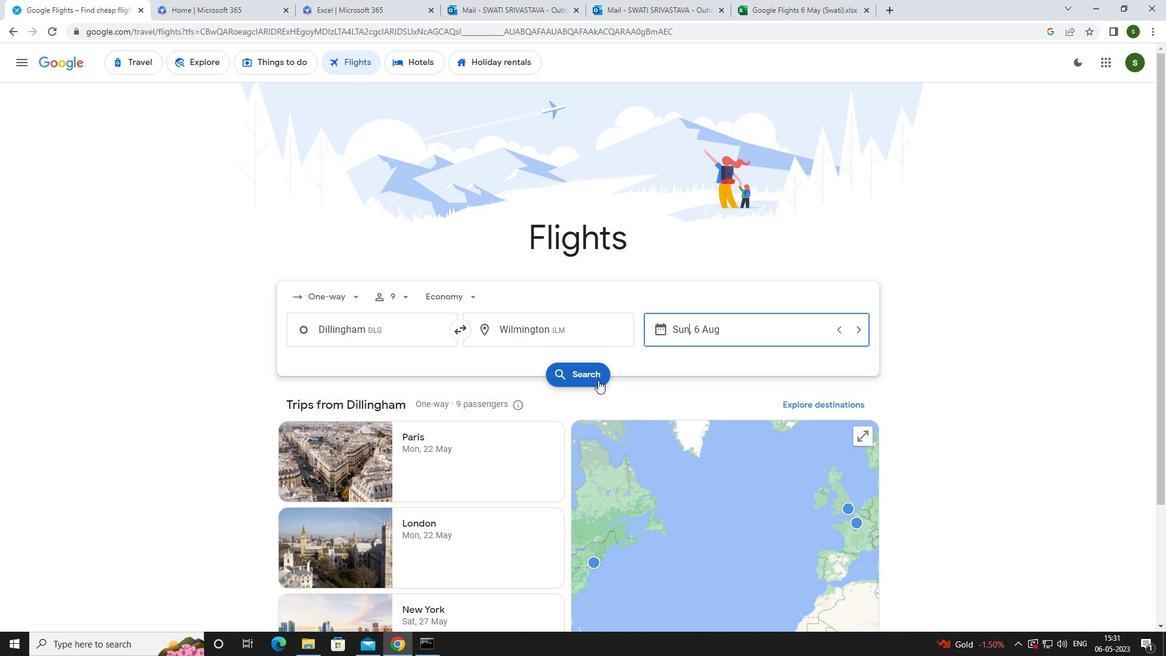 
Action: Mouse moved to (306, 176)
Screenshot: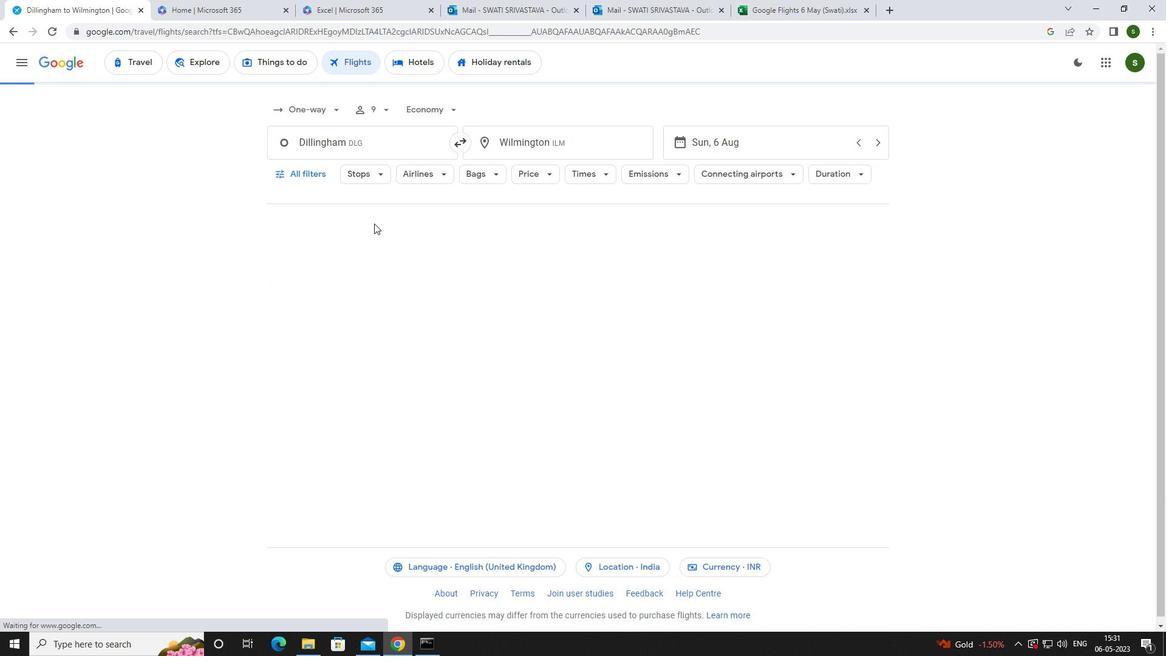 
Action: Mouse pressed left at (306, 176)
Screenshot: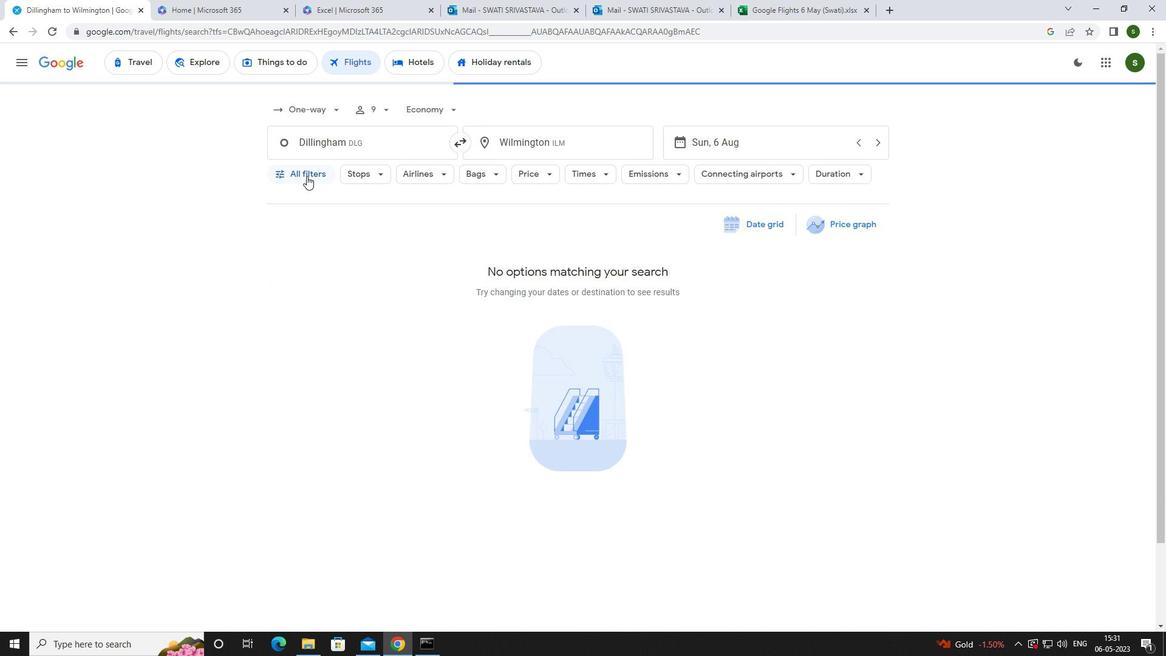 
Action: Mouse moved to (456, 431)
Screenshot: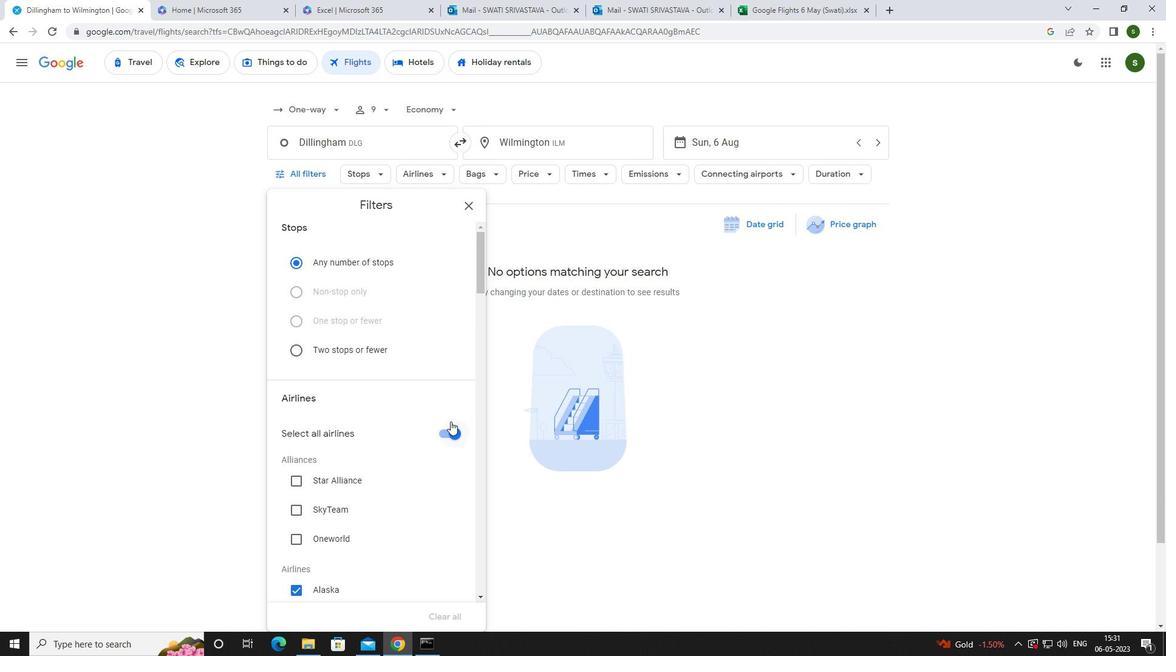 
Action: Mouse pressed left at (456, 431)
Screenshot: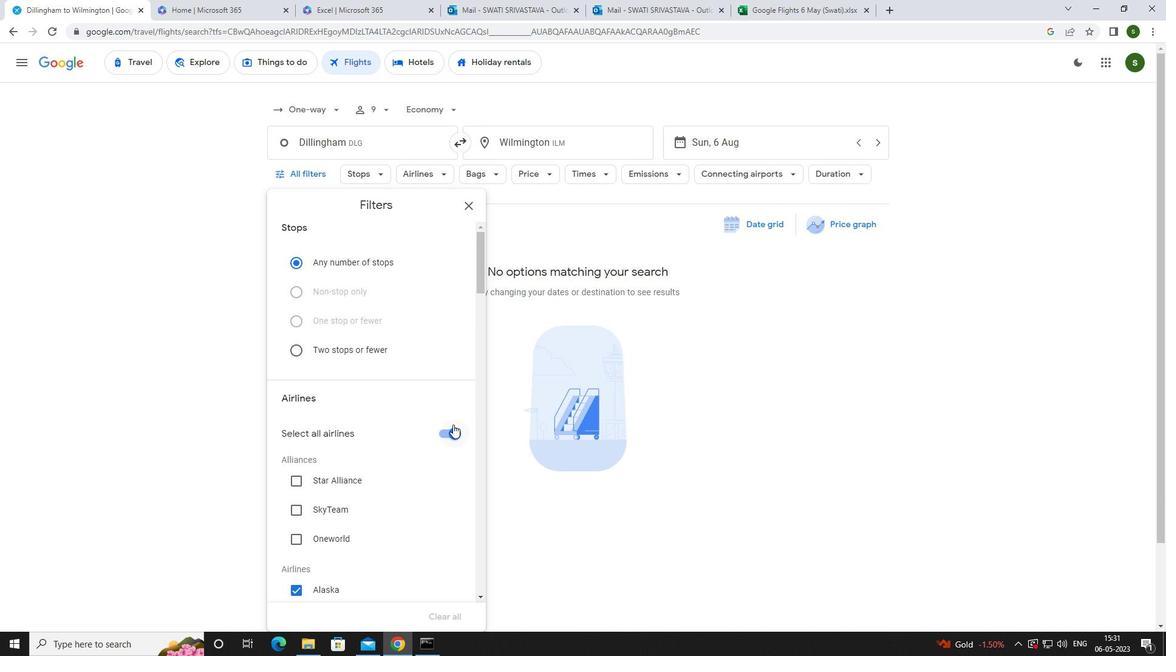 
Action: Mouse moved to (431, 401)
Screenshot: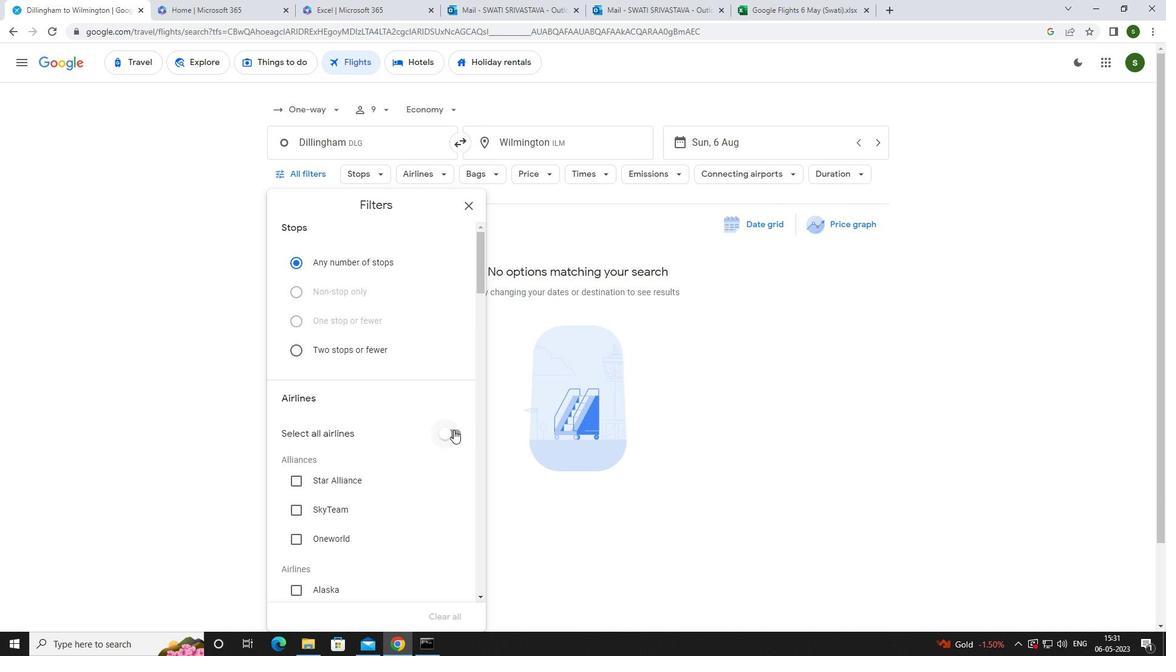 
Action: Mouse scrolled (431, 400) with delta (0, 0)
Screenshot: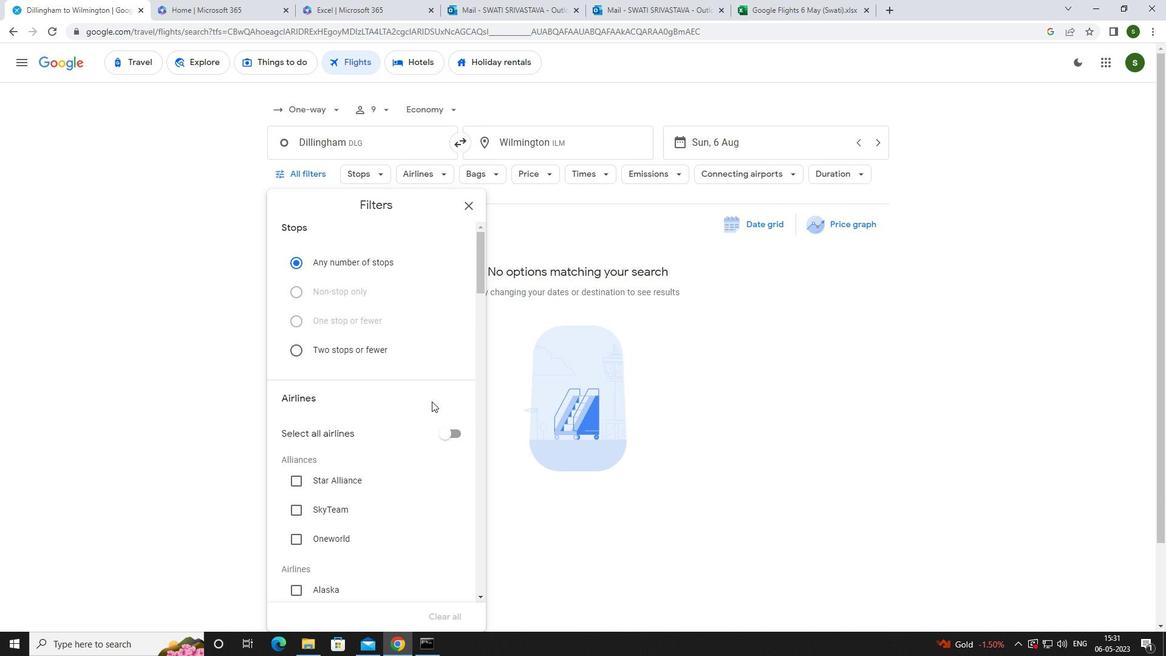 
Action: Mouse scrolled (431, 400) with delta (0, 0)
Screenshot: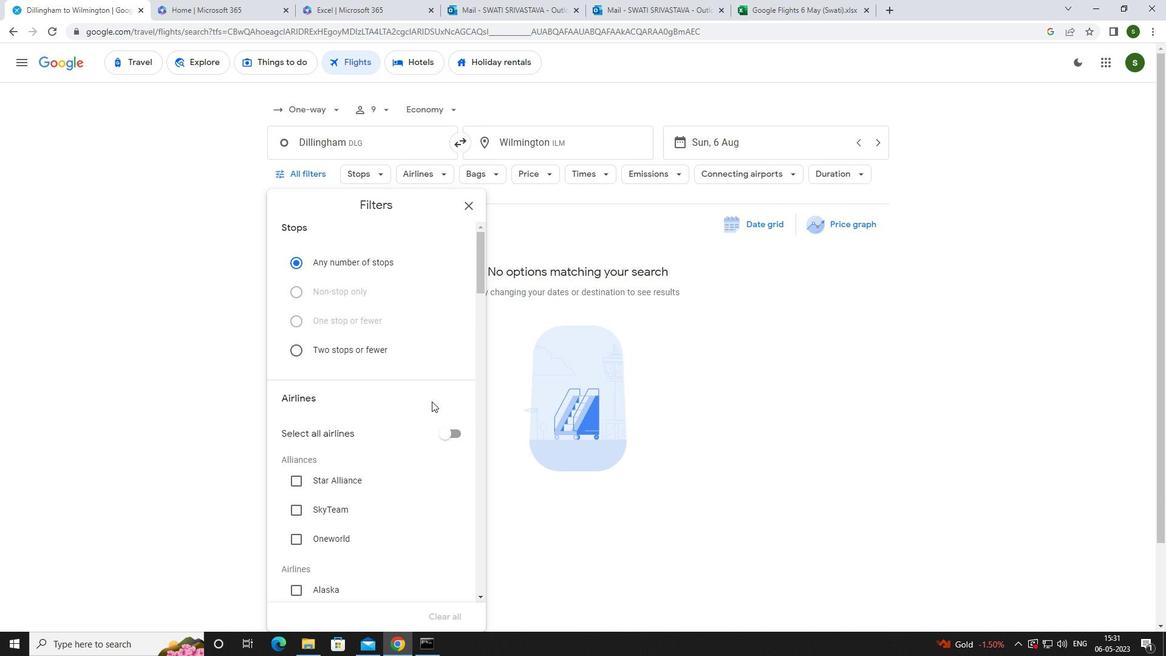 
Action: Mouse scrolled (431, 400) with delta (0, 0)
Screenshot: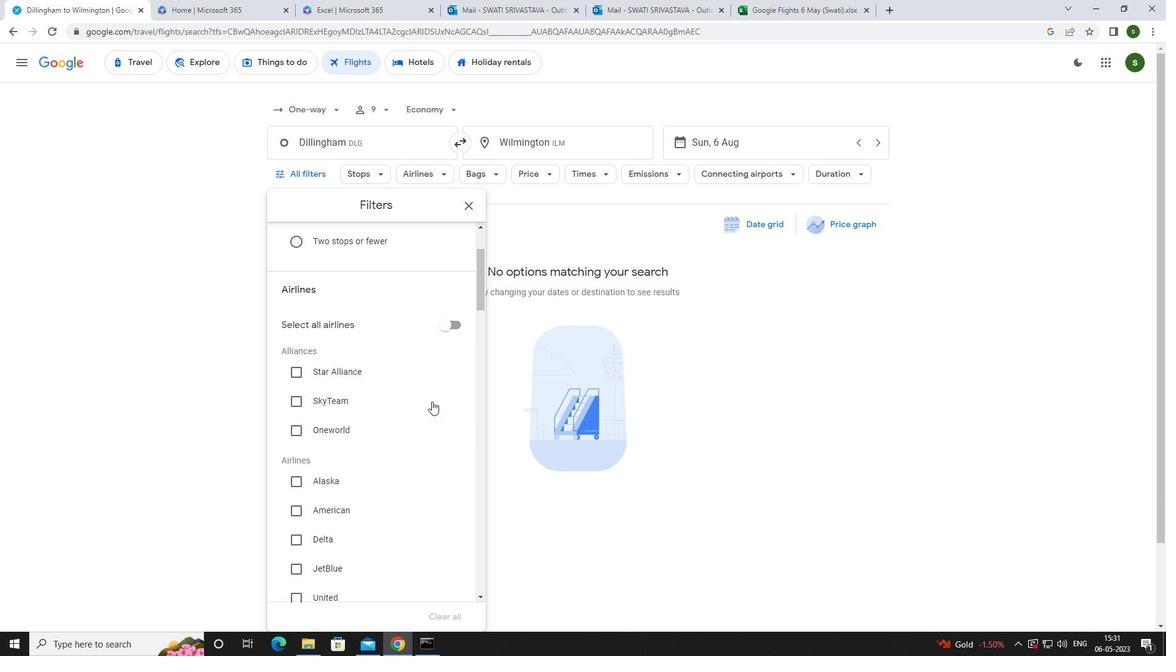
Action: Mouse scrolled (431, 400) with delta (0, 0)
Screenshot: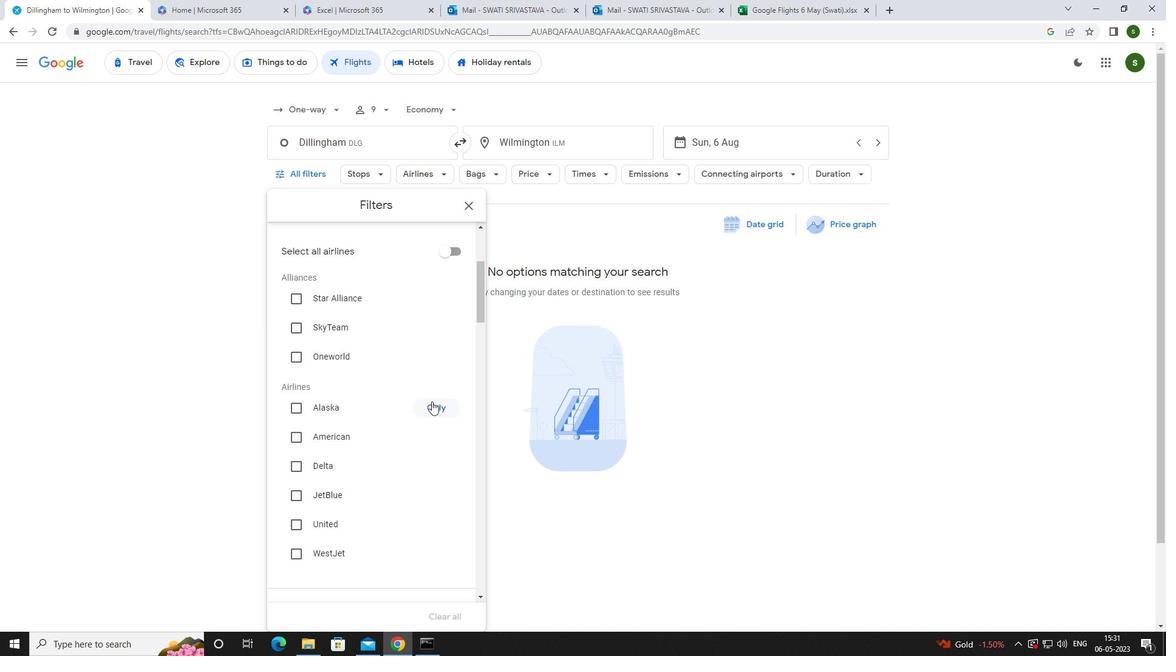 
Action: Mouse scrolled (431, 400) with delta (0, 0)
Screenshot: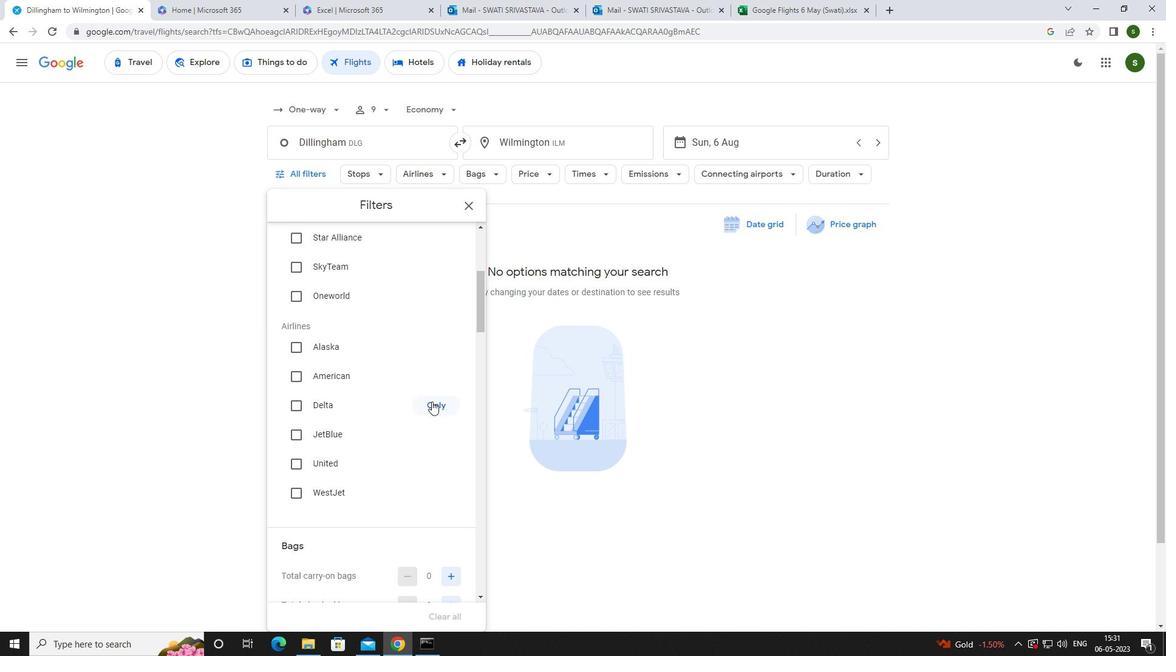
Action: Mouse scrolled (431, 400) with delta (0, 0)
Screenshot: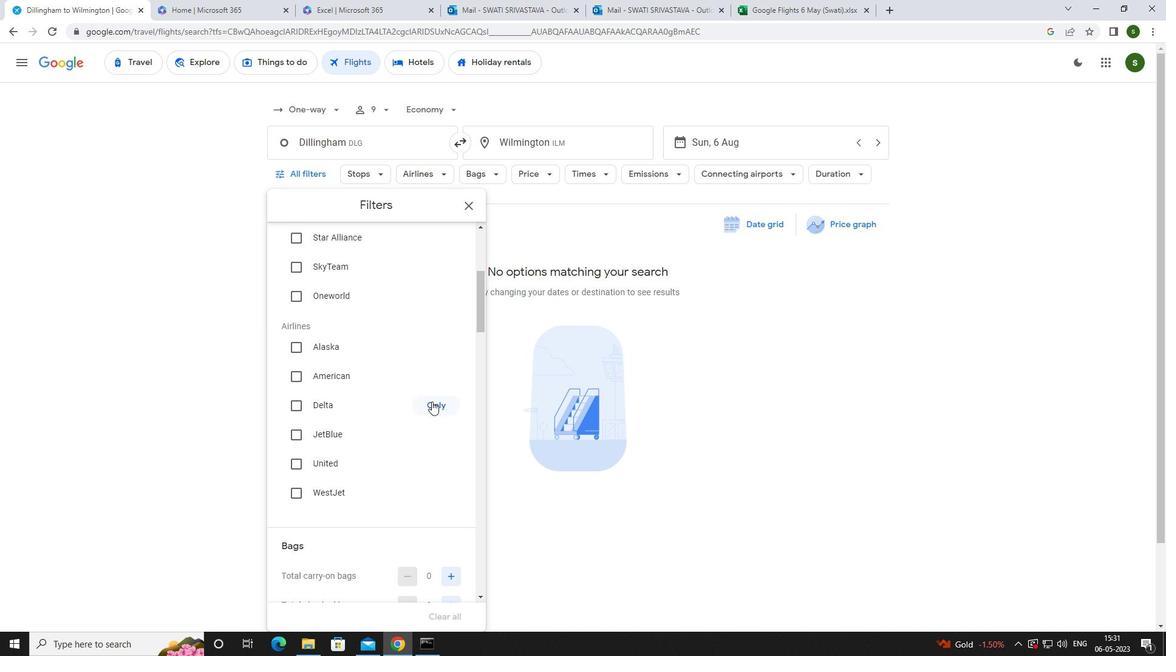 
Action: Mouse moved to (448, 450)
Screenshot: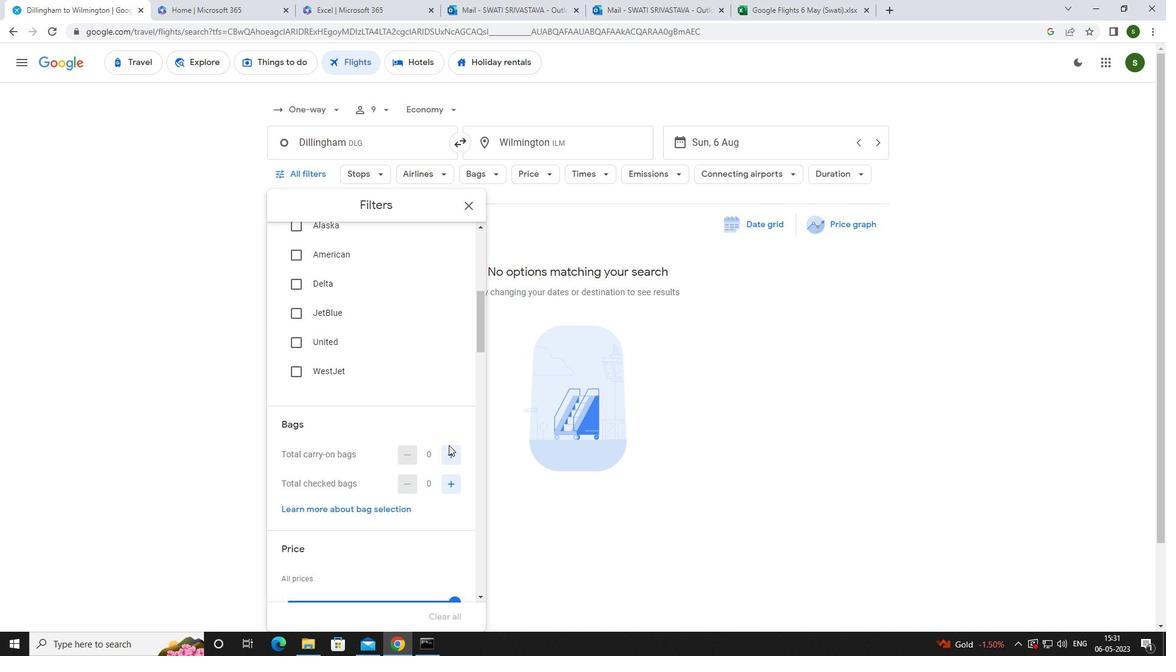 
Action: Mouse pressed left at (448, 450)
Screenshot: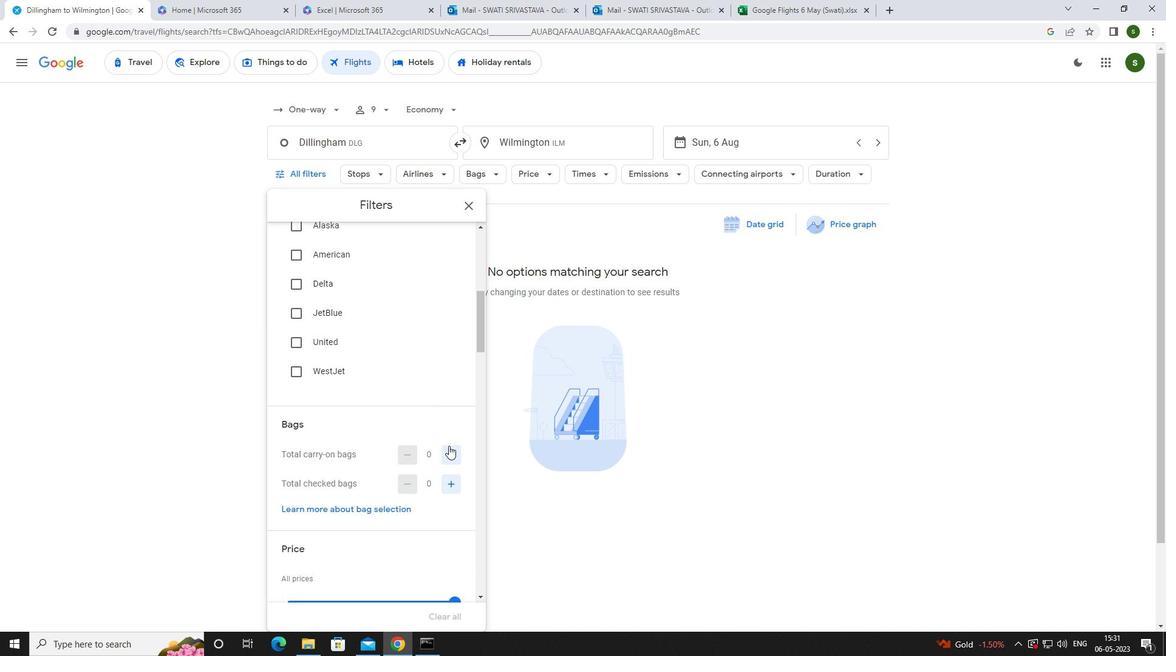 
Action: Mouse moved to (449, 480)
Screenshot: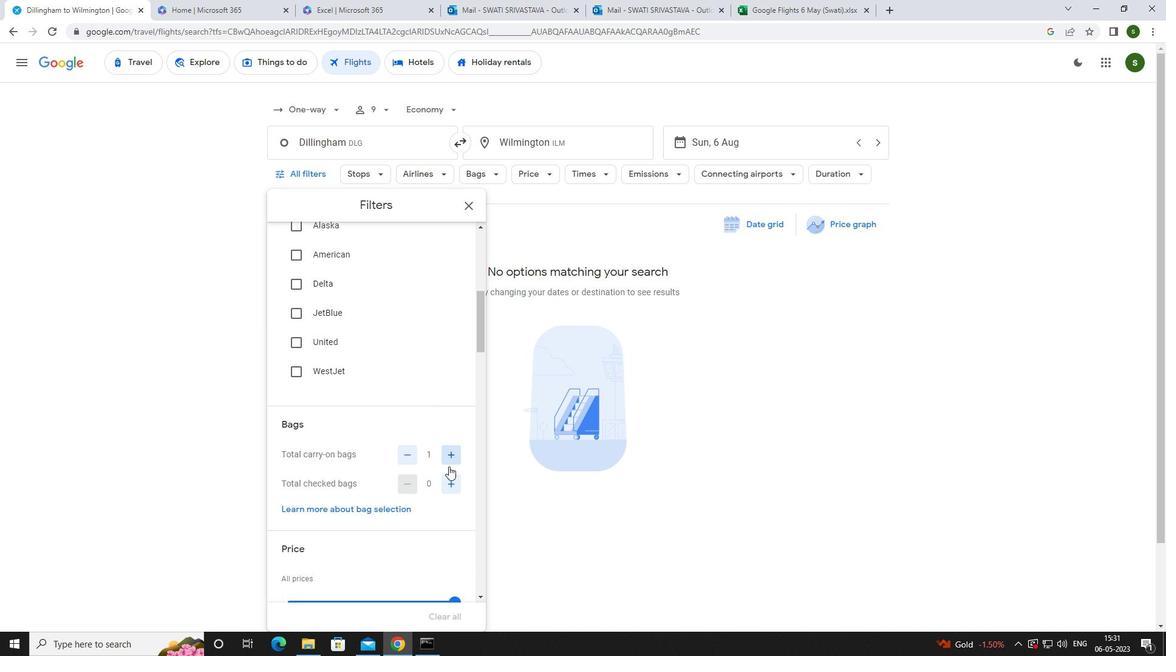 
Action: Mouse pressed left at (449, 480)
Screenshot: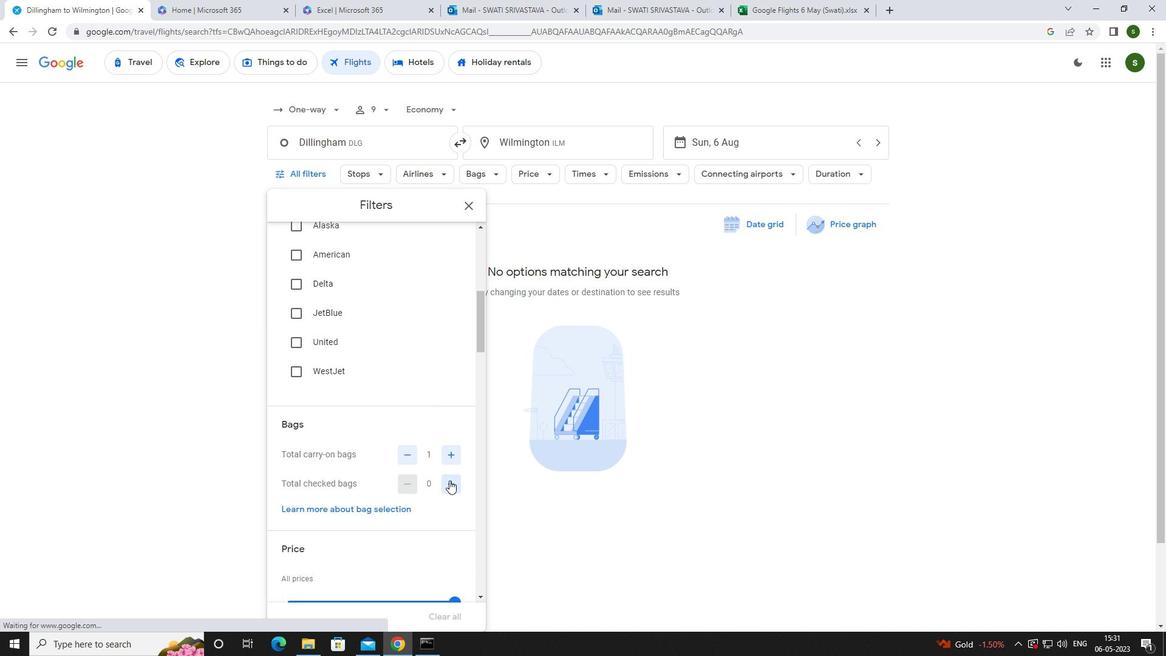 
Action: Mouse scrolled (449, 479) with delta (0, 0)
Screenshot: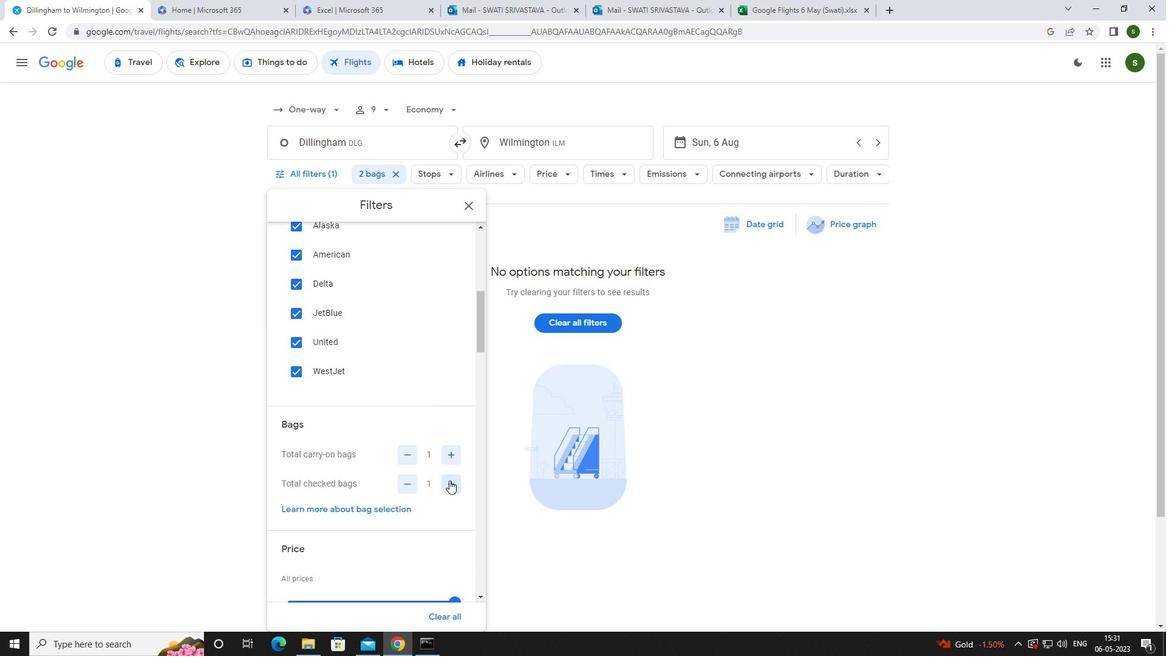 
Action: Mouse scrolled (449, 479) with delta (0, 0)
Screenshot: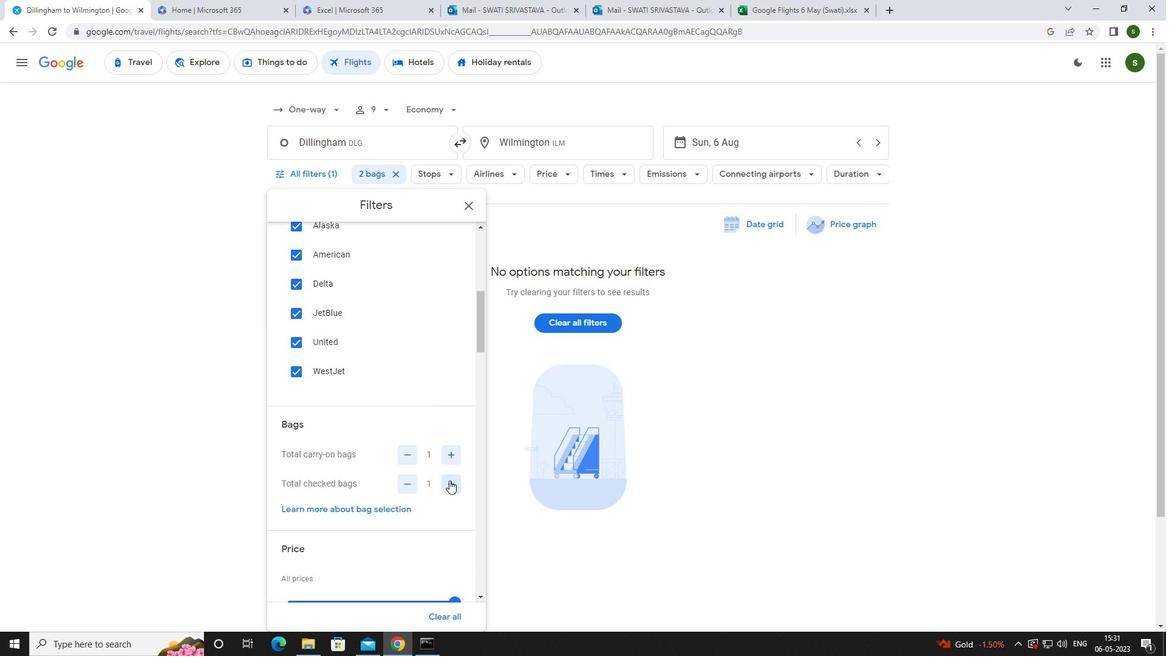 
Action: Mouse moved to (451, 480)
Screenshot: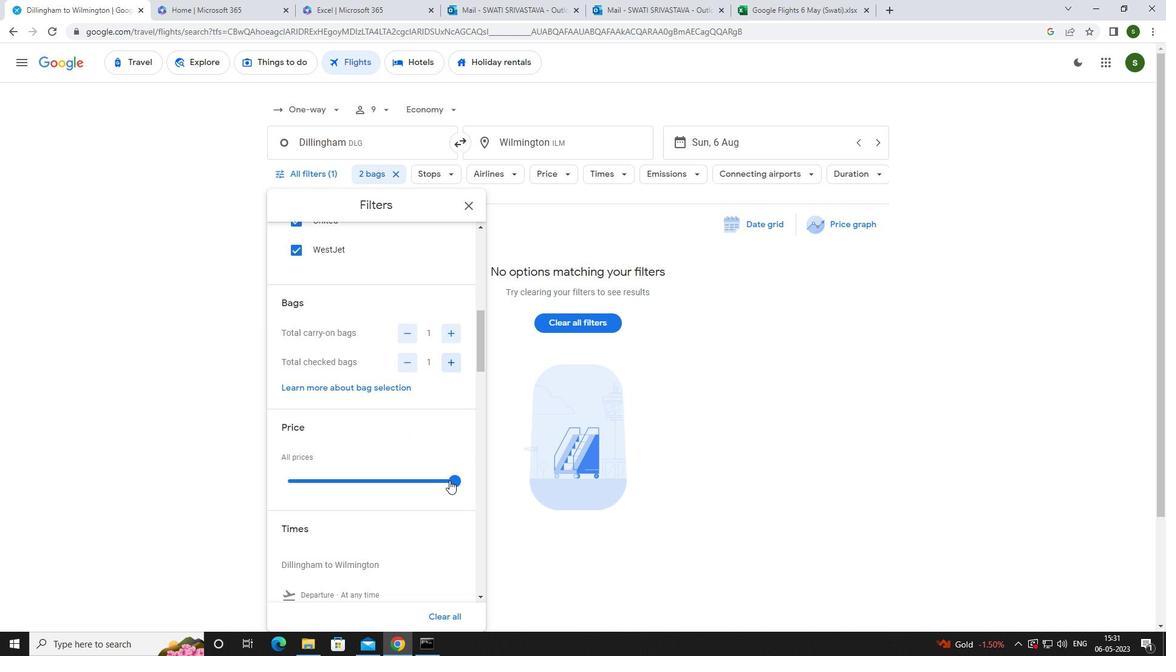 
Action: Mouse pressed left at (451, 480)
Screenshot: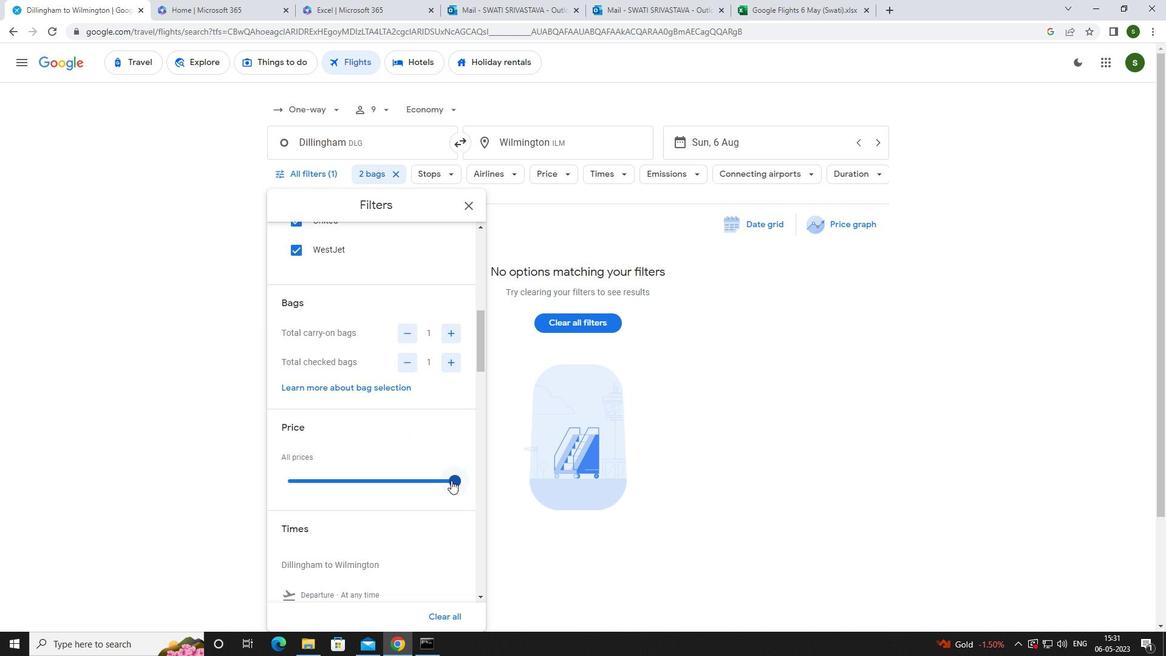 
Action: Mouse scrolled (451, 479) with delta (0, 0)
Screenshot: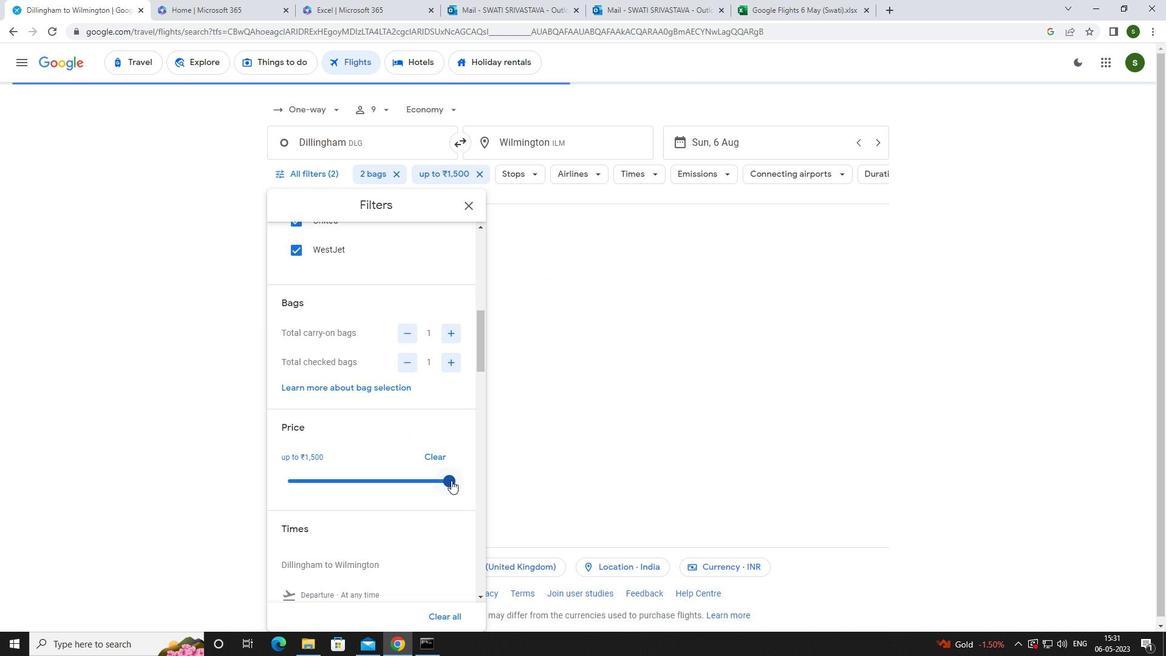 
Action: Mouse scrolled (451, 479) with delta (0, 0)
Screenshot: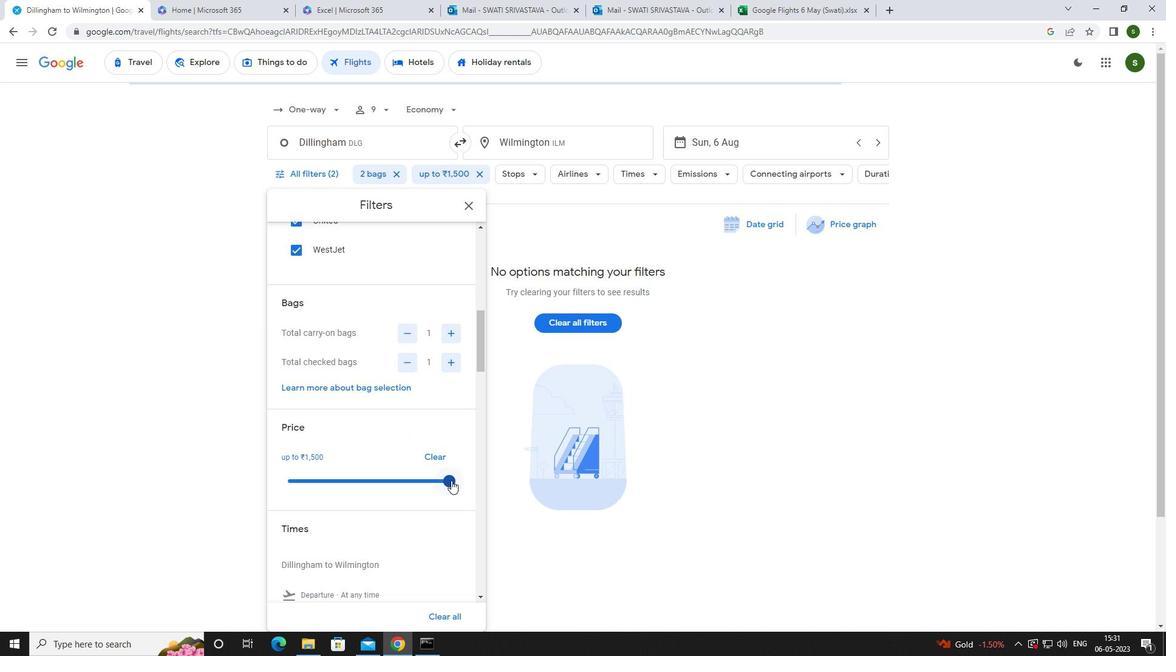 
Action: Mouse moved to (284, 497)
Screenshot: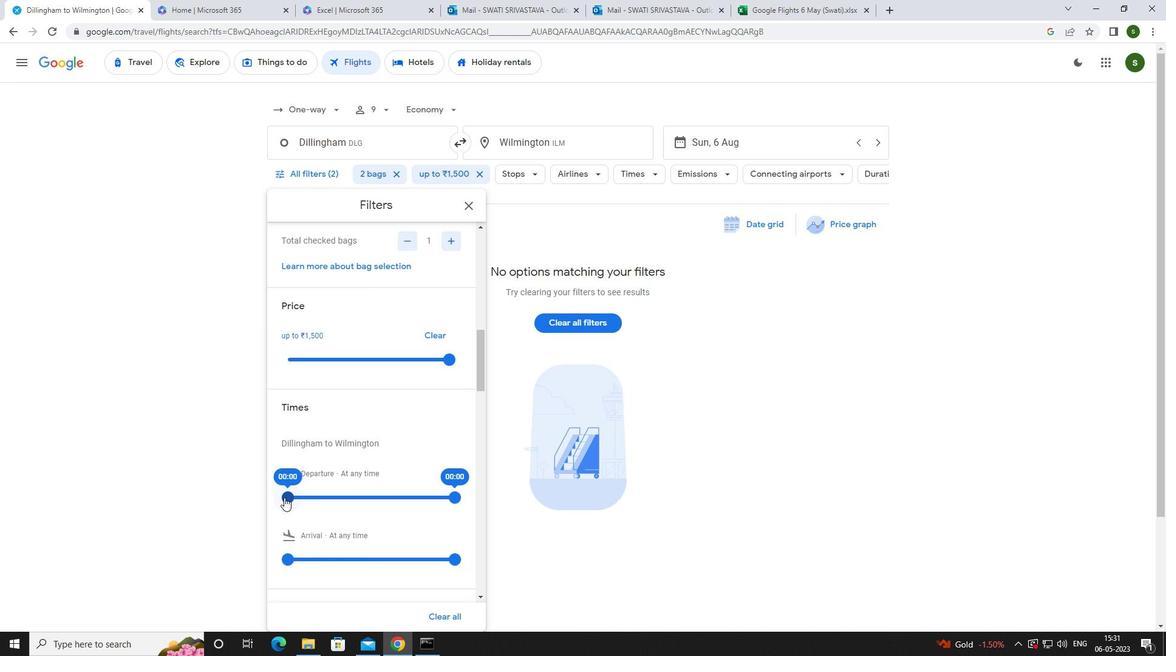 
Action: Mouse pressed left at (284, 497)
Screenshot: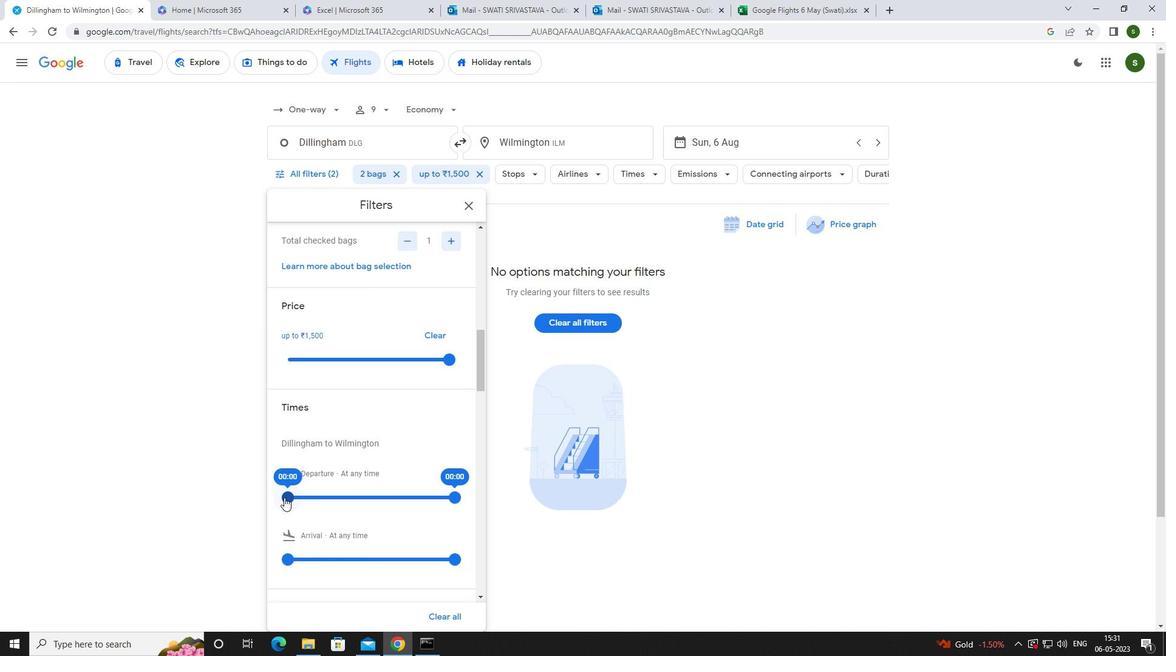 
Action: Mouse moved to (496, 541)
Screenshot: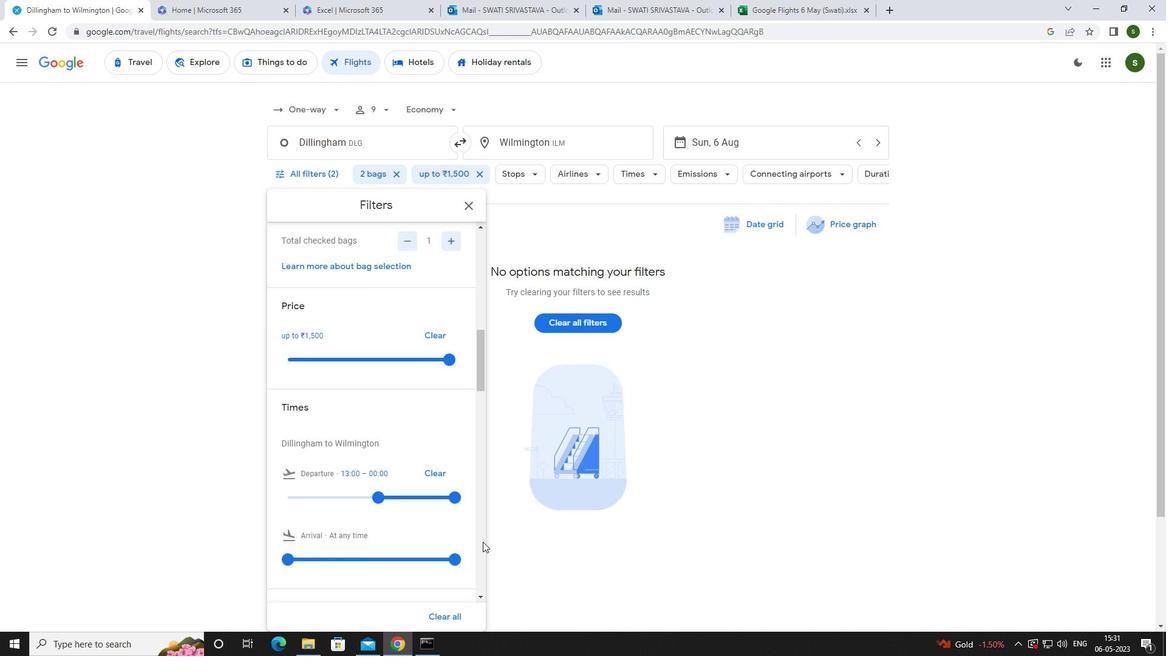 
Action: Mouse pressed left at (496, 541)
Screenshot: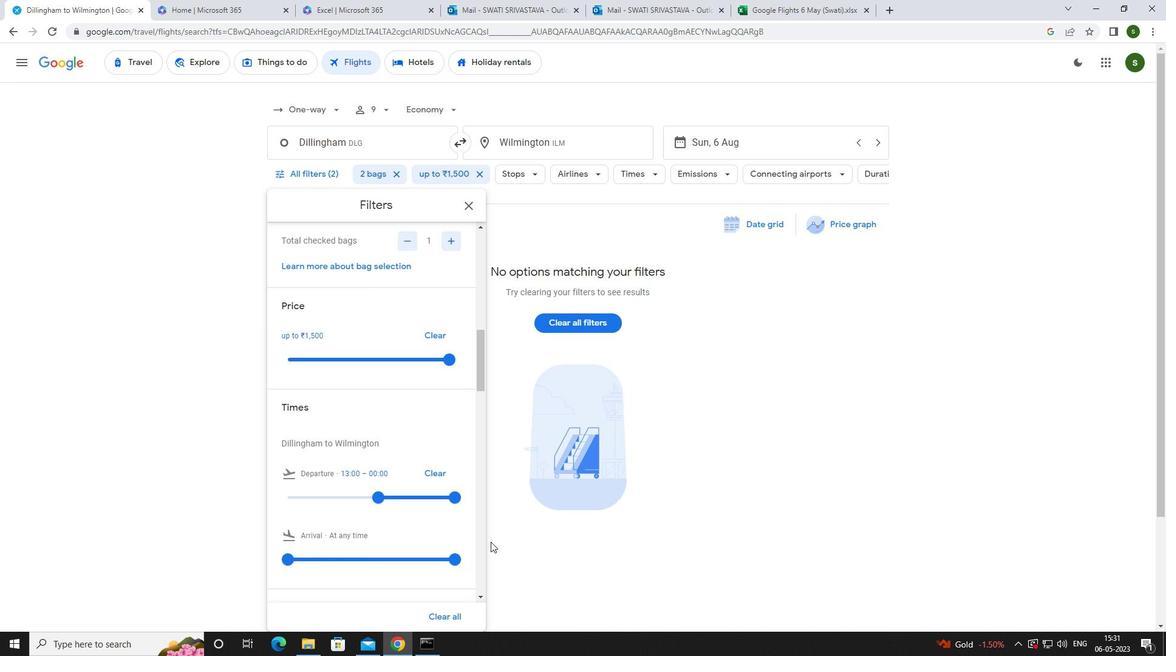 
Action: Mouse moved to (496, 541)
Screenshot: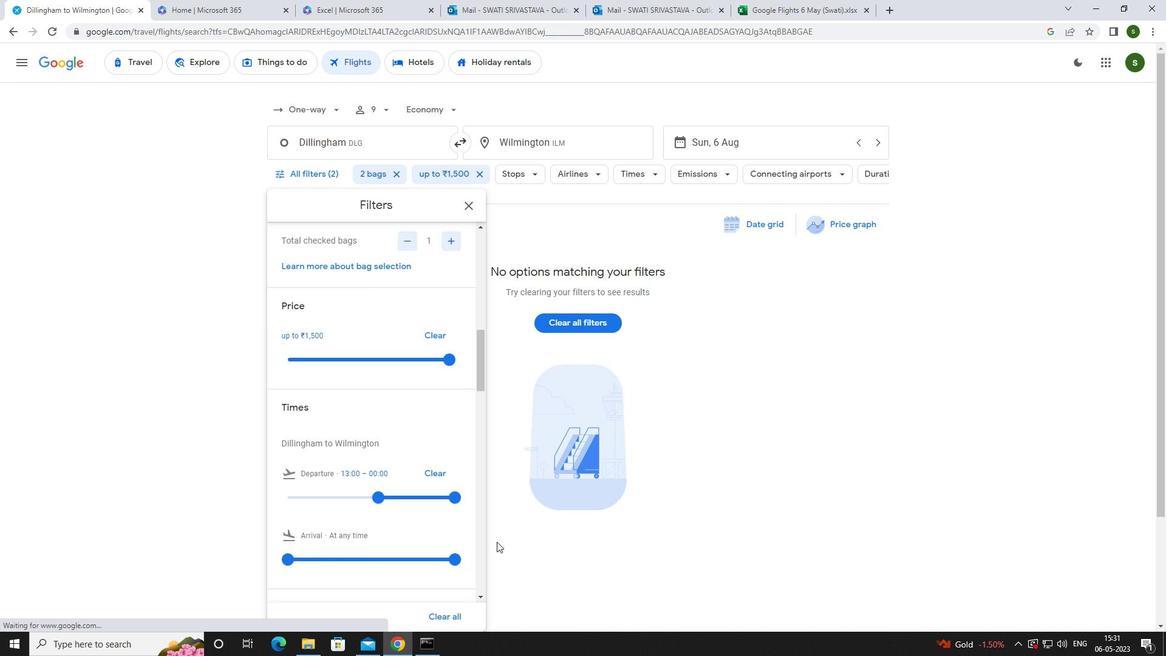 
